 Task: Look for space in Bangkok from 23rd May, 2023  to 28th May, 2023 for 8 adults, 4 children in price range Rs.20000 to Rs.30000. Place can be entire place with 5 bedrooms having 8 beds and 4 bathrooms. Property type can be house. Amenities needed are: wifi, washing machine, , hair dryer, kitchen, dryer, tv, gym. Accessibility required: , shower or bath chair. Required host language is English.
Action: Mouse moved to (338, 379)
Screenshot: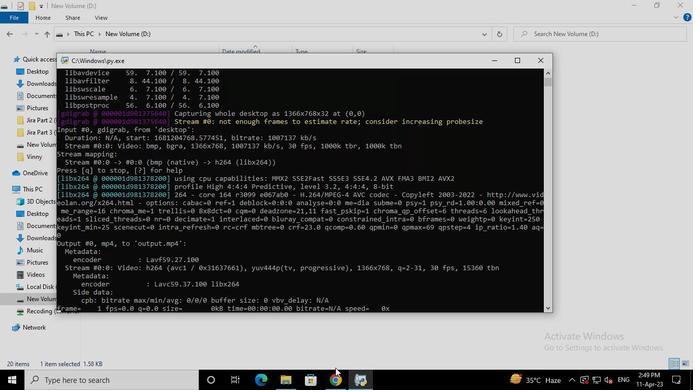 
Action: Mouse pressed left at (338, 379)
Screenshot: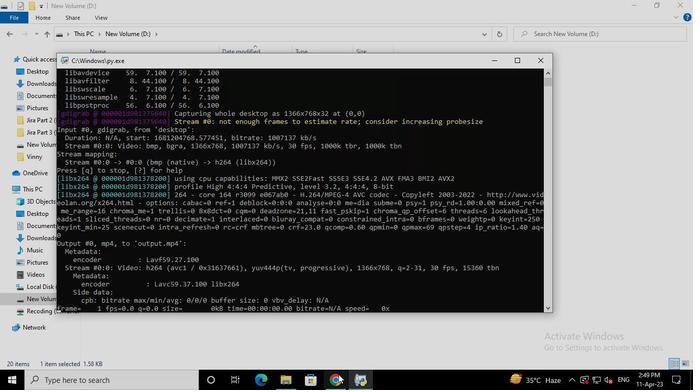 
Action: Mouse moved to (288, 92)
Screenshot: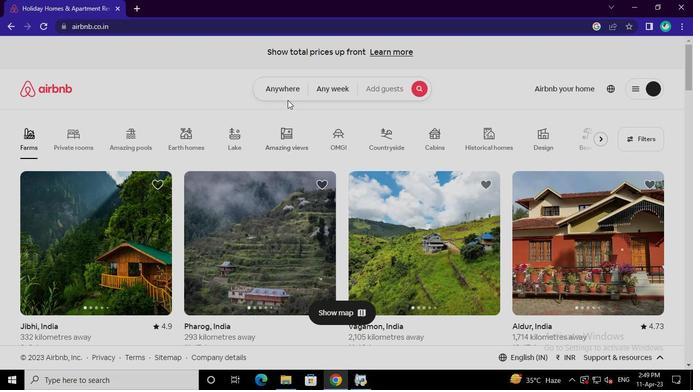 
Action: Mouse pressed left at (288, 92)
Screenshot: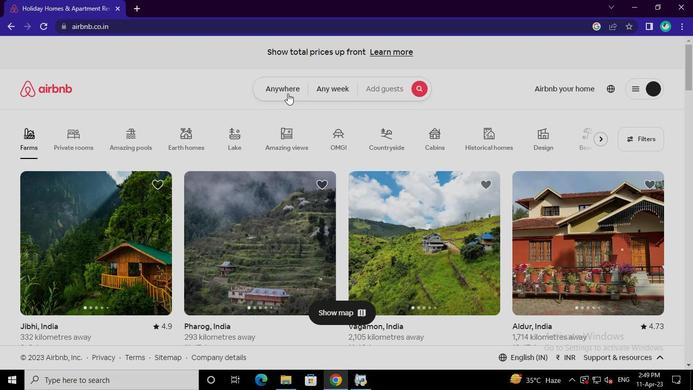 
Action: Mouse moved to (233, 117)
Screenshot: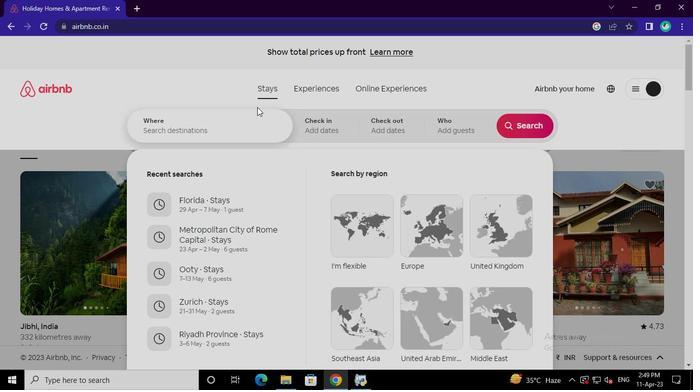 
Action: Mouse pressed left at (233, 117)
Screenshot: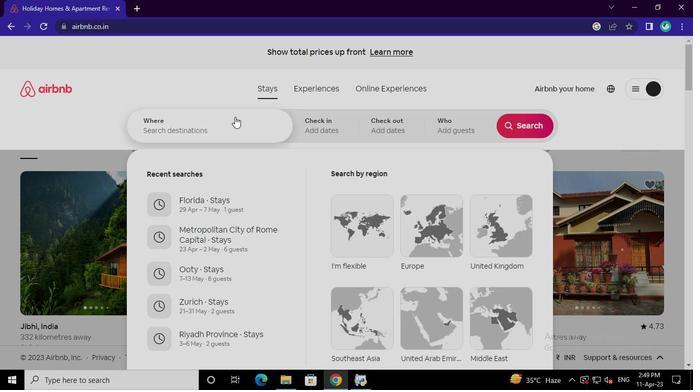 
Action: Keyboard b
Screenshot: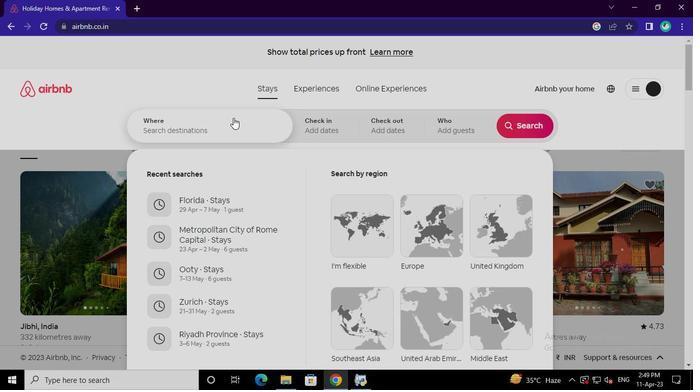 
Action: Keyboard a
Screenshot: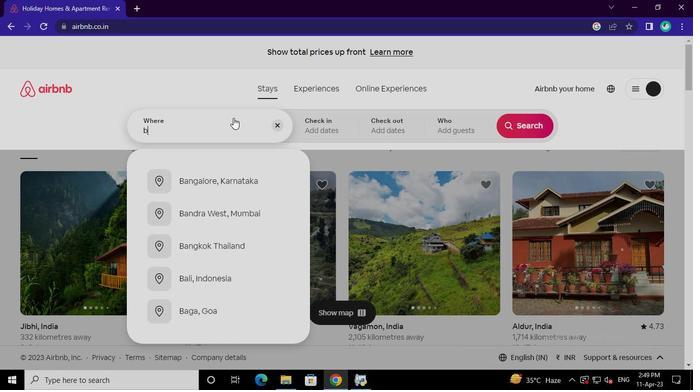 
Action: Keyboard n
Screenshot: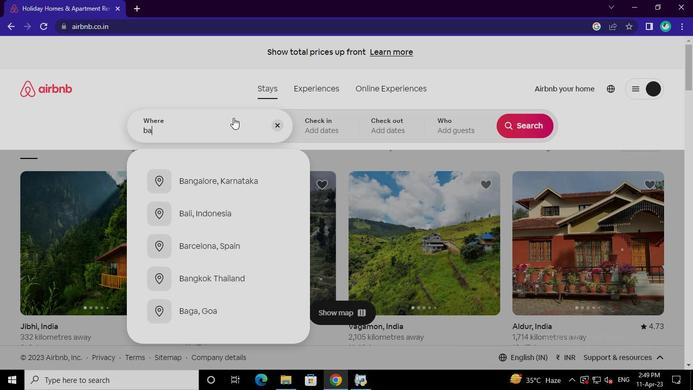 
Action: Keyboard k
Screenshot: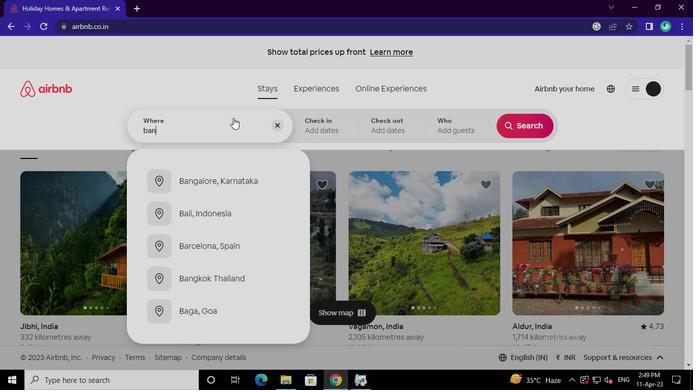 
Action: Keyboard o
Screenshot: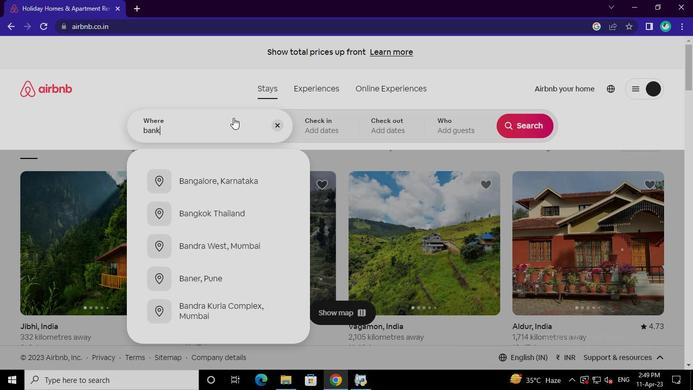 
Action: Keyboard k
Screenshot: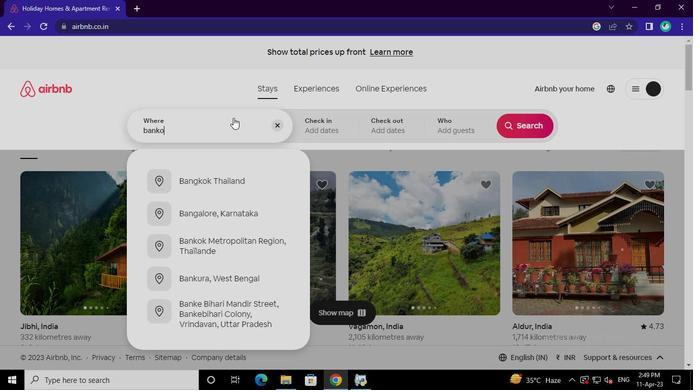 
Action: Mouse moved to (226, 179)
Screenshot: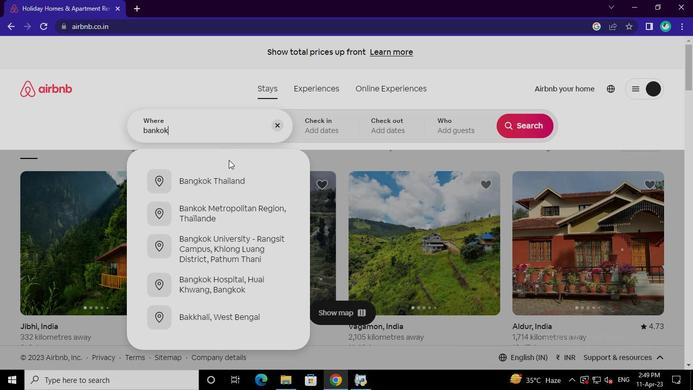 
Action: Mouse pressed left at (226, 179)
Screenshot: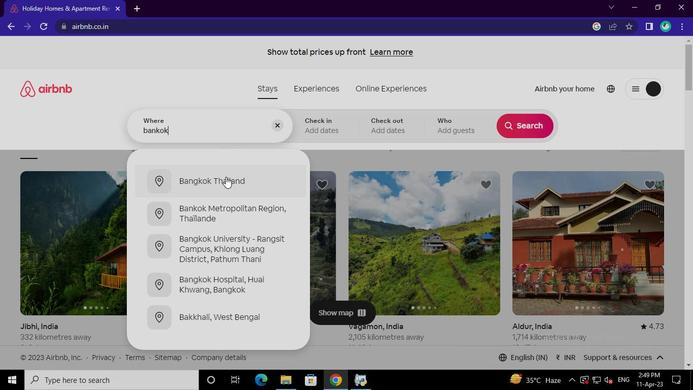 
Action: Mouse moved to (416, 318)
Screenshot: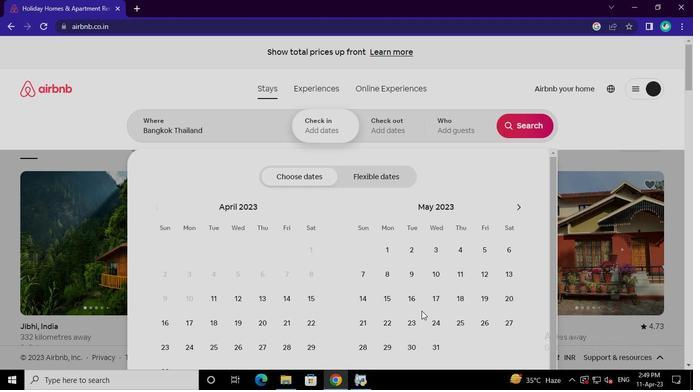 
Action: Mouse pressed left at (416, 318)
Screenshot: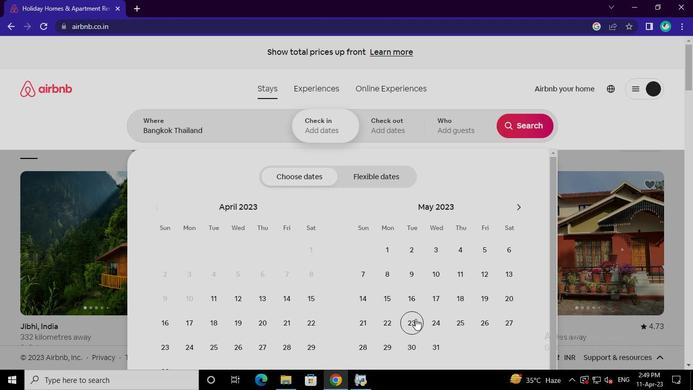 
Action: Mouse moved to (372, 345)
Screenshot: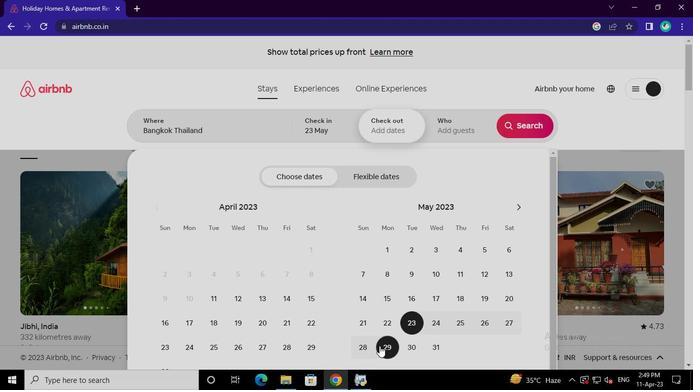 
Action: Mouse pressed left at (372, 345)
Screenshot: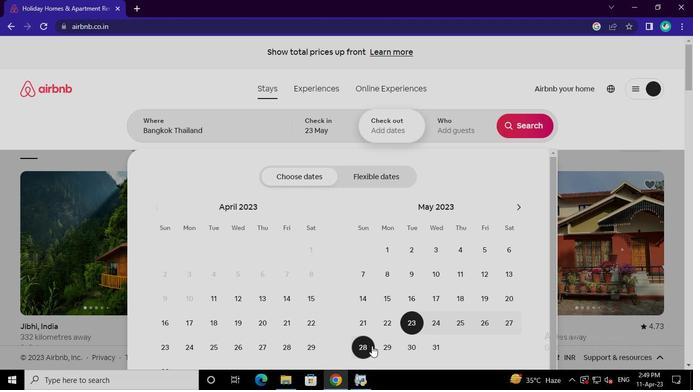 
Action: Mouse moved to (468, 119)
Screenshot: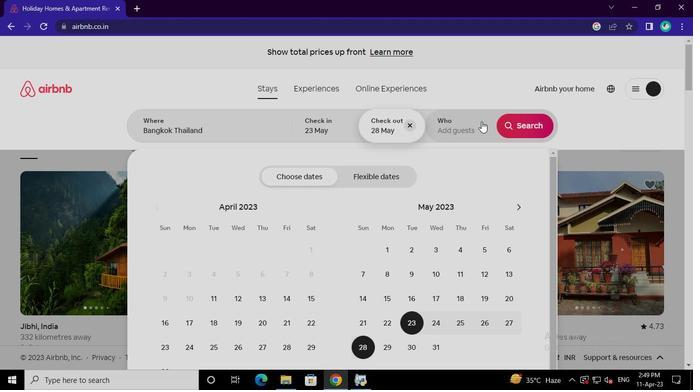 
Action: Mouse pressed left at (468, 119)
Screenshot: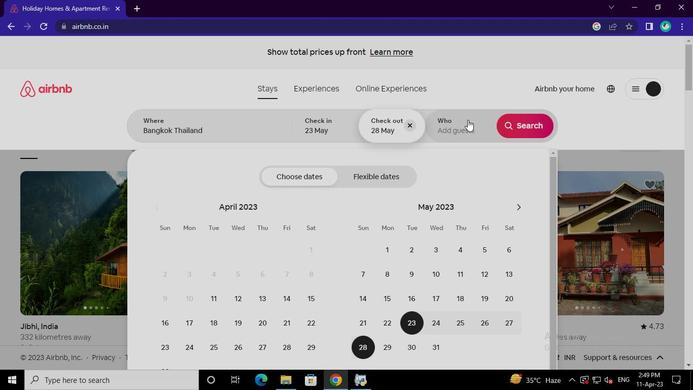 
Action: Mouse moved to (523, 182)
Screenshot: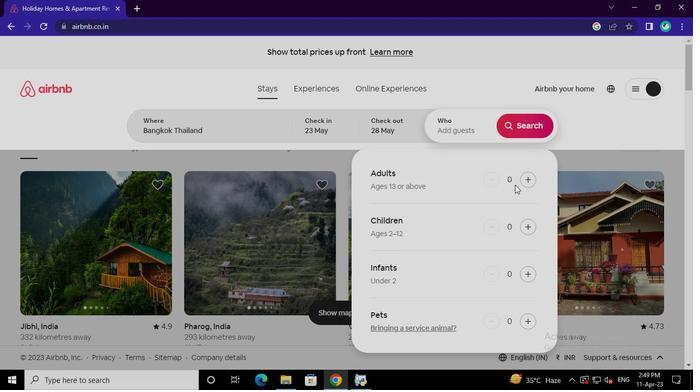 
Action: Mouse pressed left at (523, 182)
Screenshot: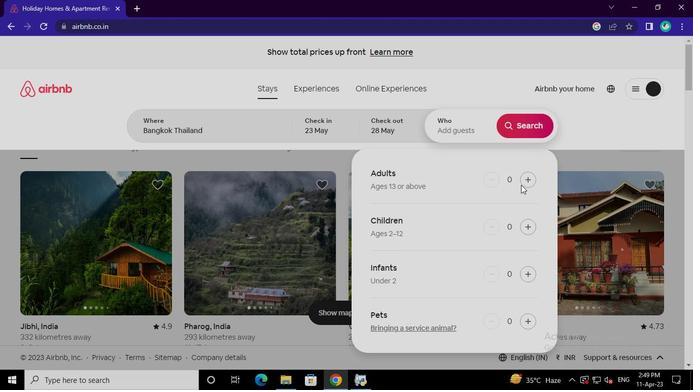 
Action: Mouse pressed left at (523, 182)
Screenshot: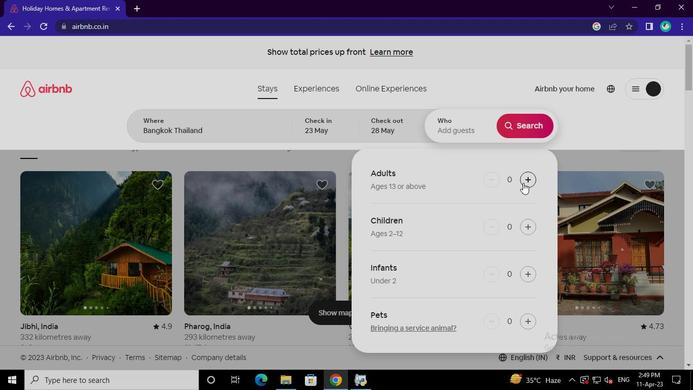 
Action: Mouse pressed left at (523, 182)
Screenshot: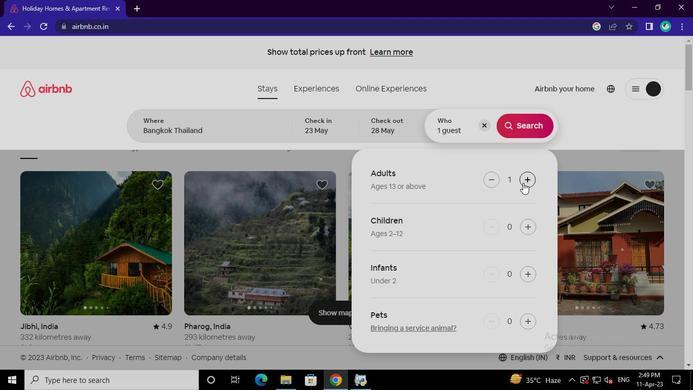 
Action: Mouse pressed left at (523, 182)
Screenshot: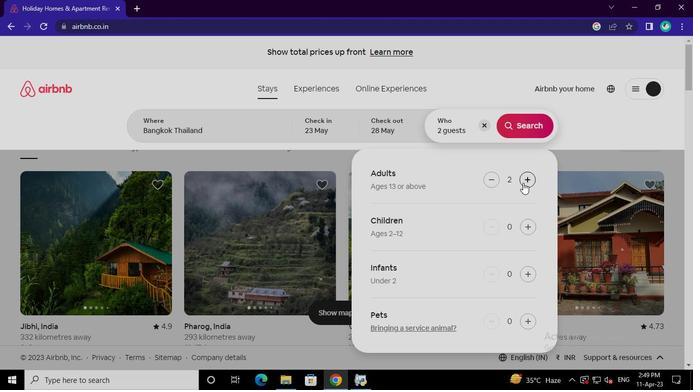 
Action: Mouse pressed left at (523, 182)
Screenshot: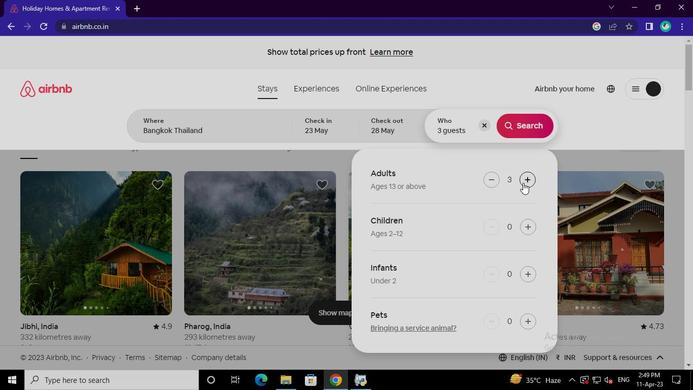 
Action: Mouse pressed left at (523, 182)
Screenshot: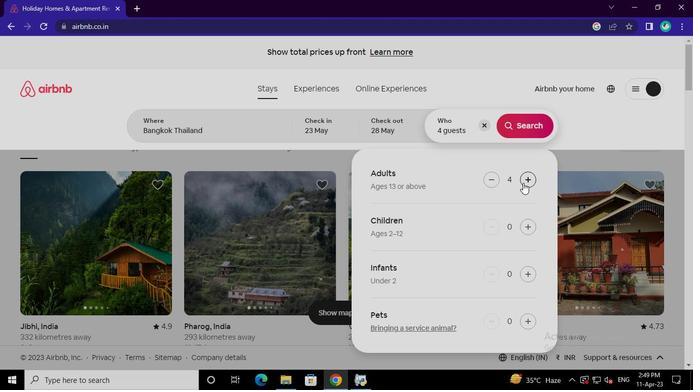 
Action: Mouse pressed left at (523, 182)
Screenshot: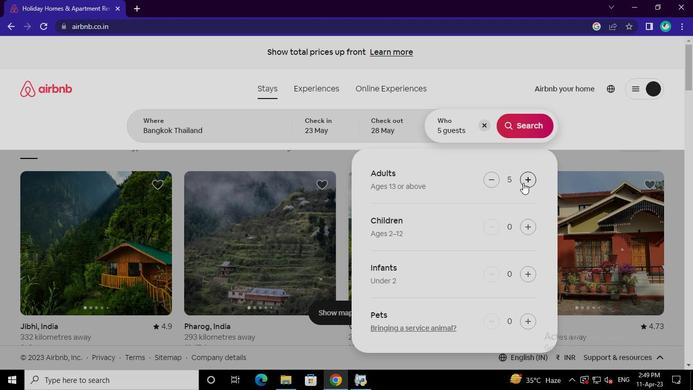 
Action: Mouse pressed left at (523, 182)
Screenshot: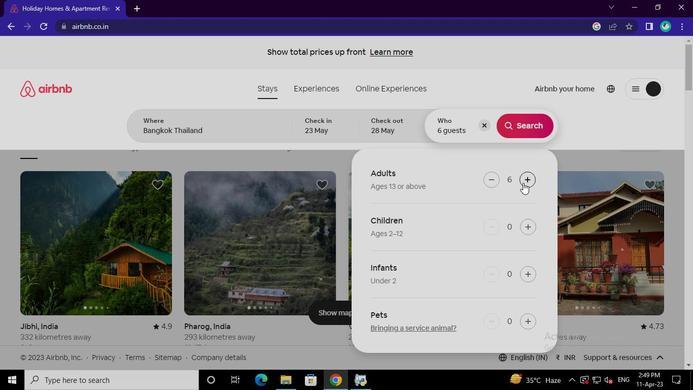 
Action: Mouse moved to (525, 222)
Screenshot: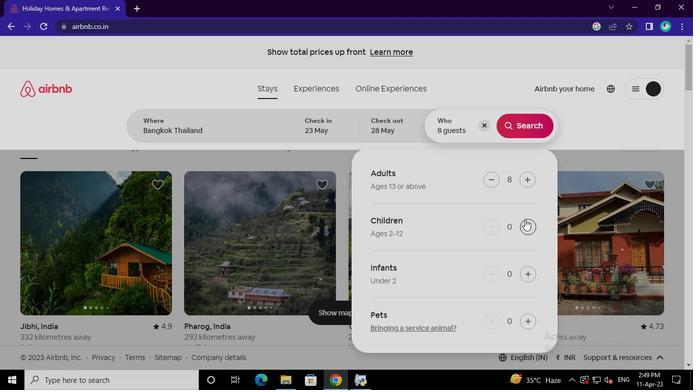 
Action: Mouse pressed left at (525, 222)
Screenshot: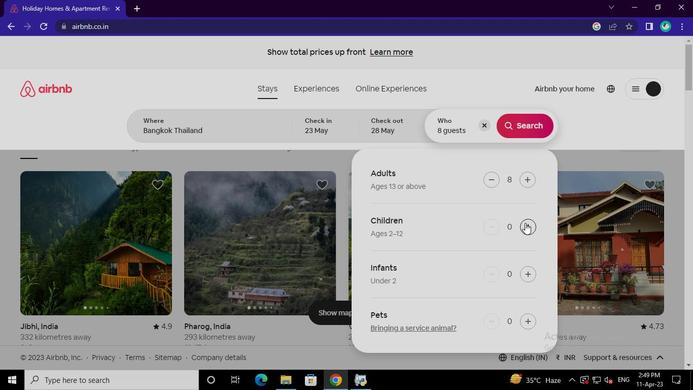 
Action: Mouse pressed left at (525, 222)
Screenshot: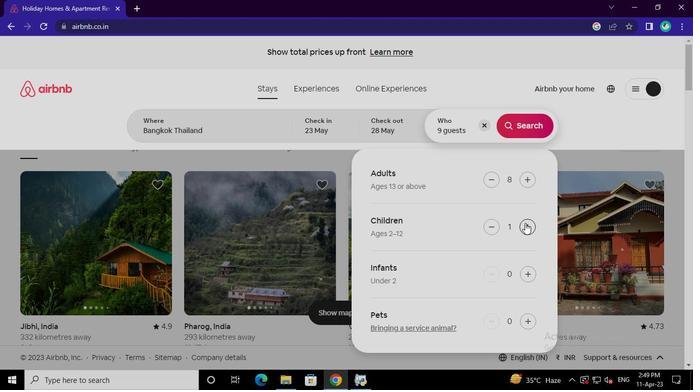 
Action: Mouse pressed left at (525, 222)
Screenshot: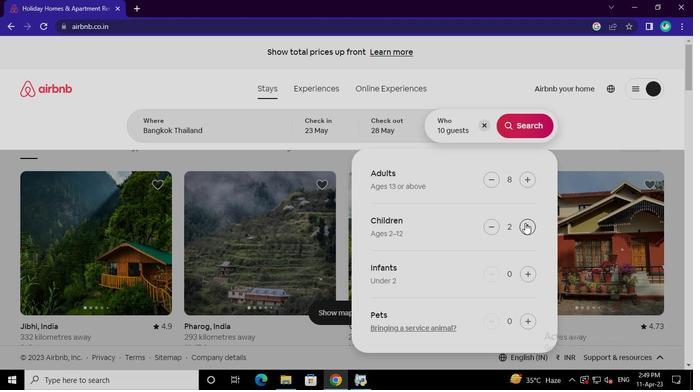 
Action: Mouse pressed left at (525, 222)
Screenshot: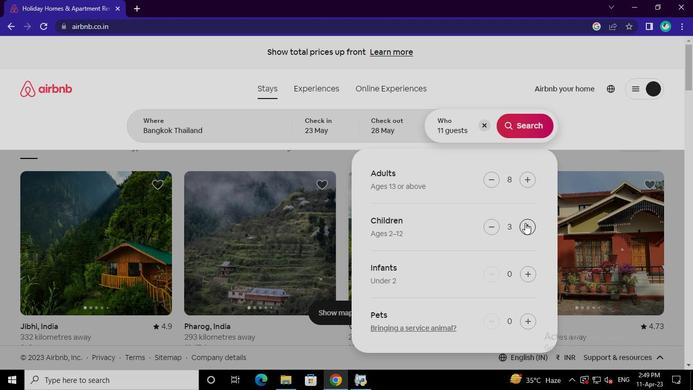 
Action: Mouse moved to (517, 130)
Screenshot: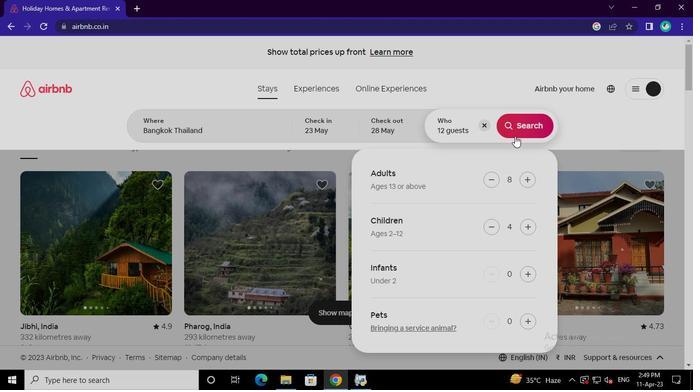 
Action: Mouse pressed left at (517, 130)
Screenshot: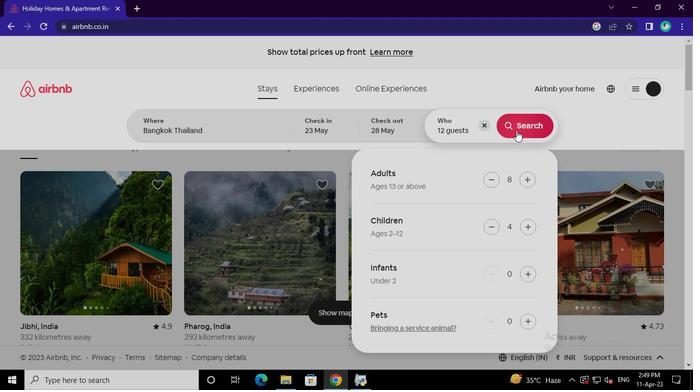 
Action: Mouse moved to (658, 102)
Screenshot: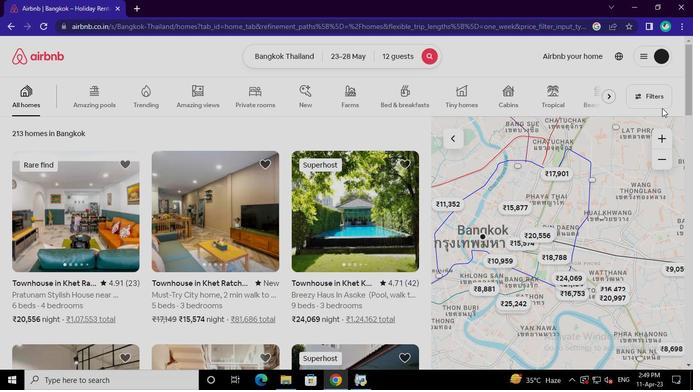 
Action: Mouse pressed left at (658, 102)
Screenshot: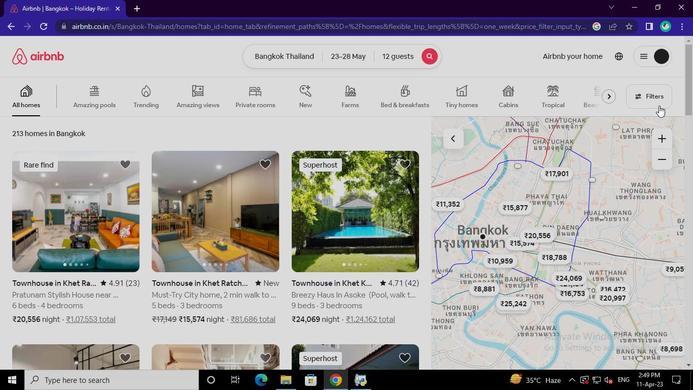 
Action: Mouse moved to (218, 227)
Screenshot: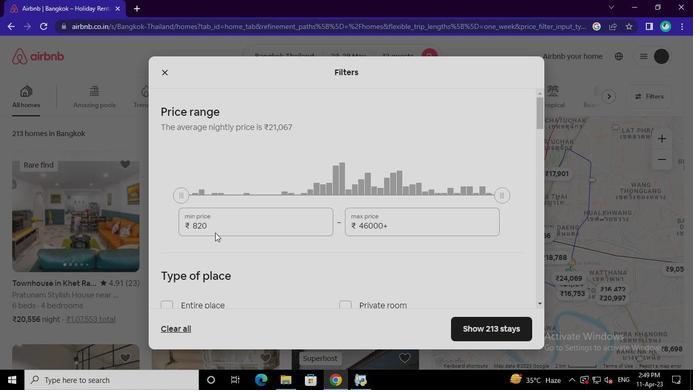 
Action: Mouse pressed left at (218, 227)
Screenshot: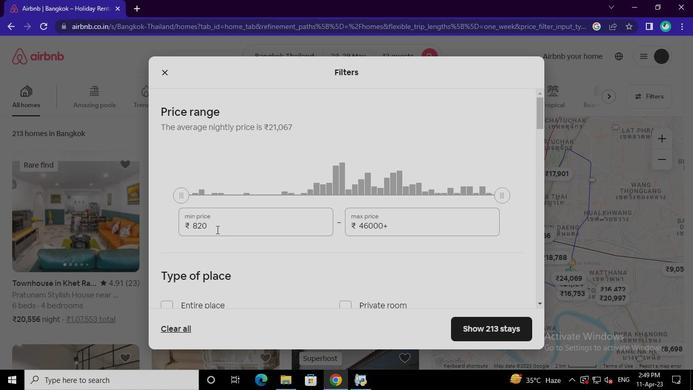 
Action: Keyboard Key.backspace
Screenshot: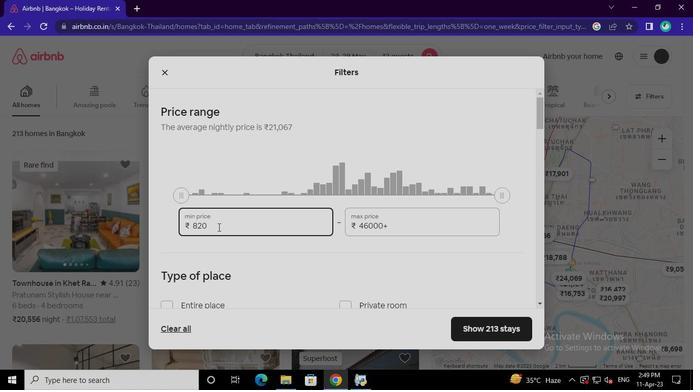 
Action: Keyboard Key.backspace
Screenshot: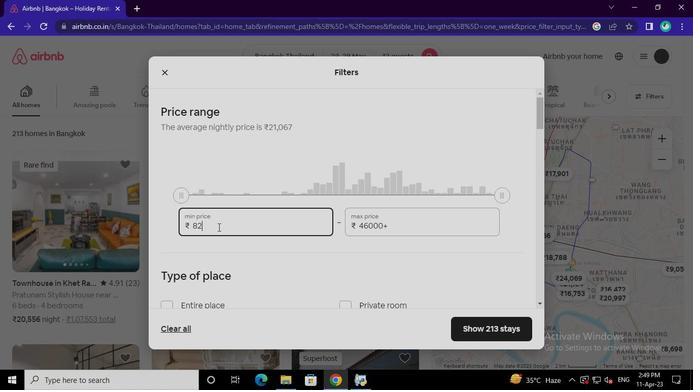 
Action: Keyboard Key.backspace
Screenshot: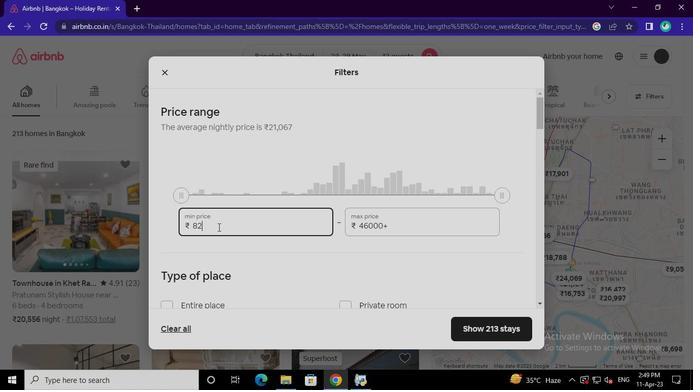 
Action: Keyboard Key.backspace
Screenshot: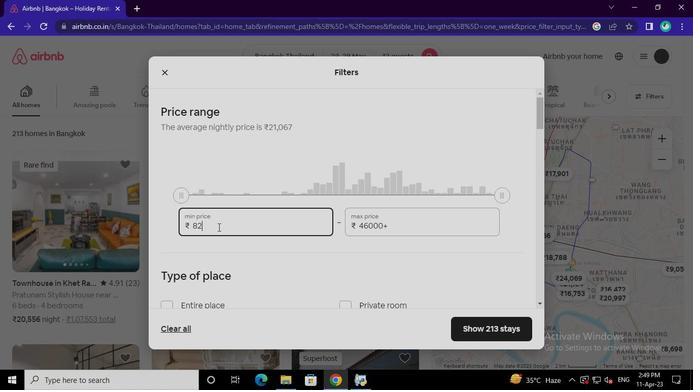 
Action: Keyboard Key.backspace
Screenshot: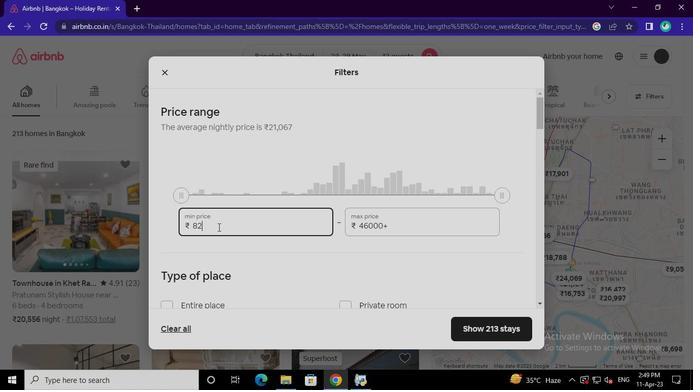 
Action: Keyboard Key.backspace
Screenshot: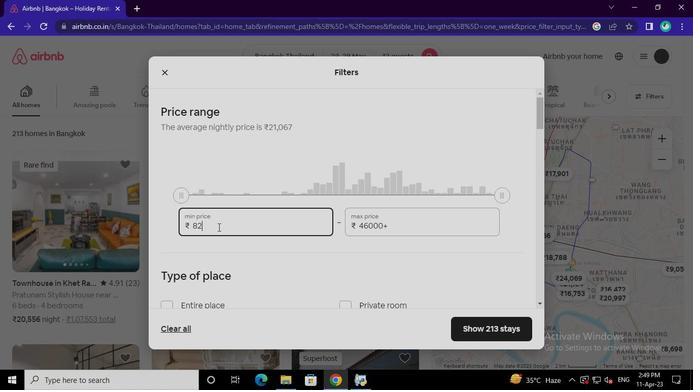 
Action: Keyboard Key.backspace
Screenshot: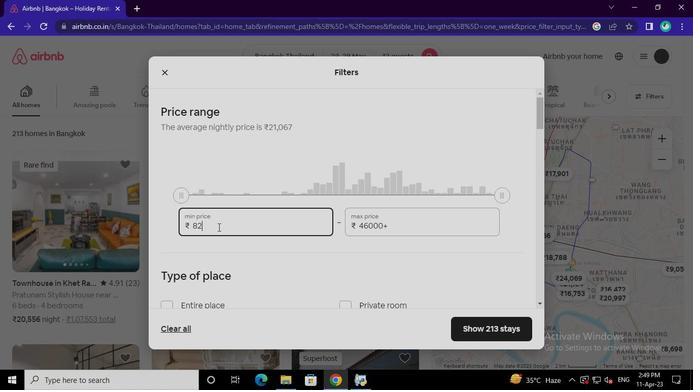 
Action: Keyboard Key.backspace
Screenshot: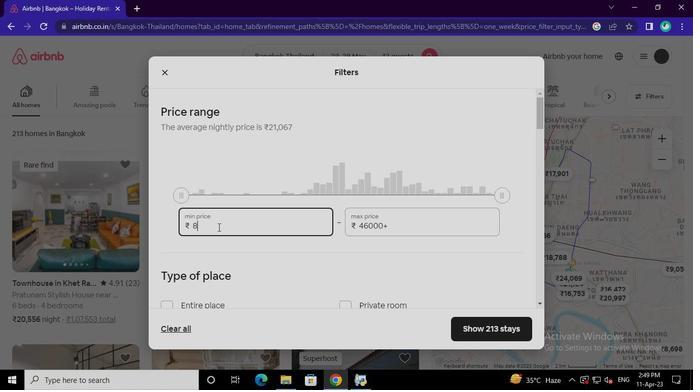 
Action: Keyboard Key.backspace
Screenshot: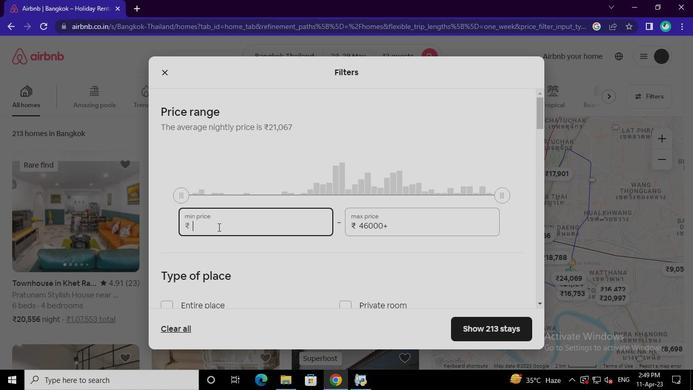 
Action: Keyboard Key.backspace
Screenshot: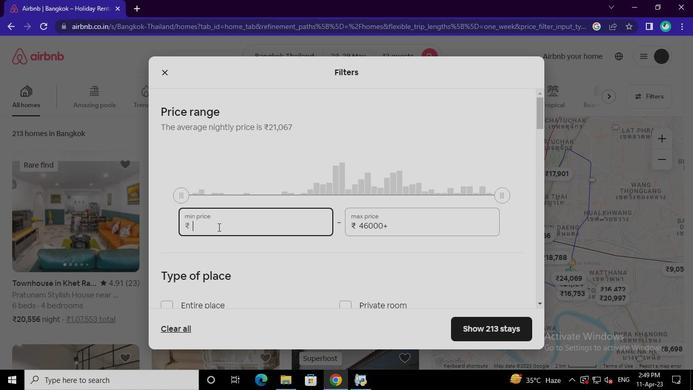 
Action: Keyboard Key.backspace
Screenshot: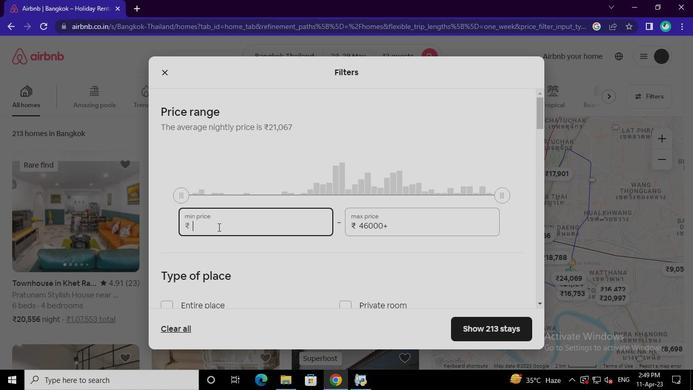 
Action: Keyboard Key.backspace
Screenshot: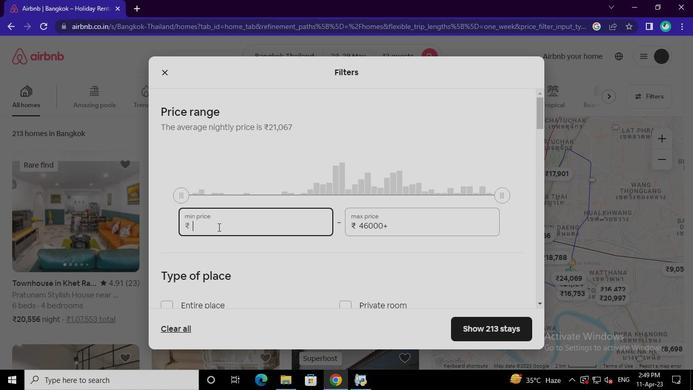 
Action: Keyboard Key.backspace
Screenshot: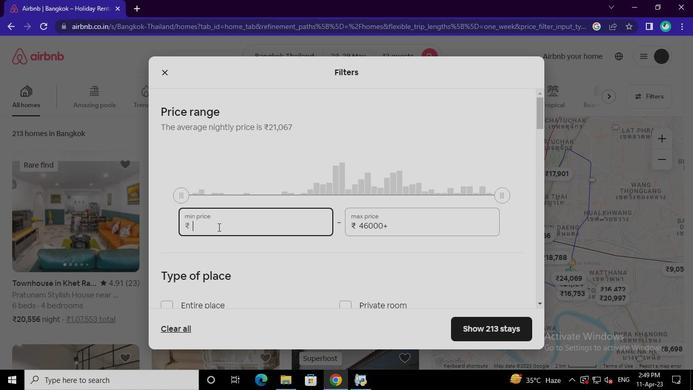 
Action: Keyboard Key.backspace
Screenshot: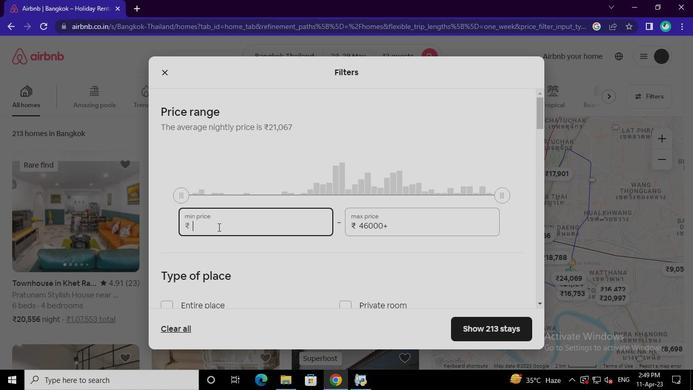 
Action: Keyboard Key.backspace
Screenshot: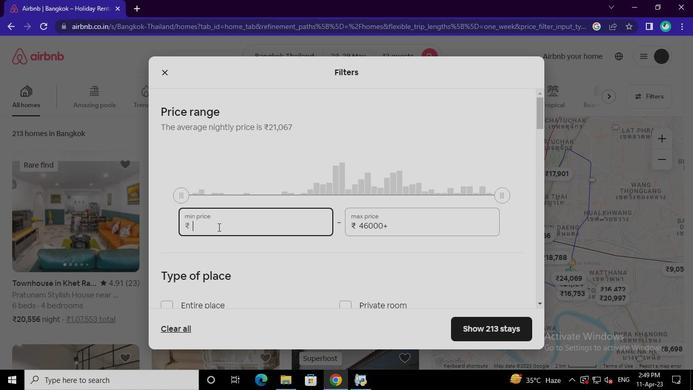 
Action: Keyboard Key.backspace
Screenshot: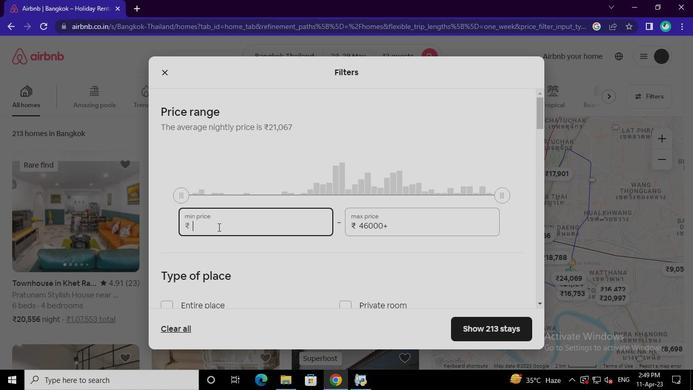 
Action: Keyboard Key.backspace
Screenshot: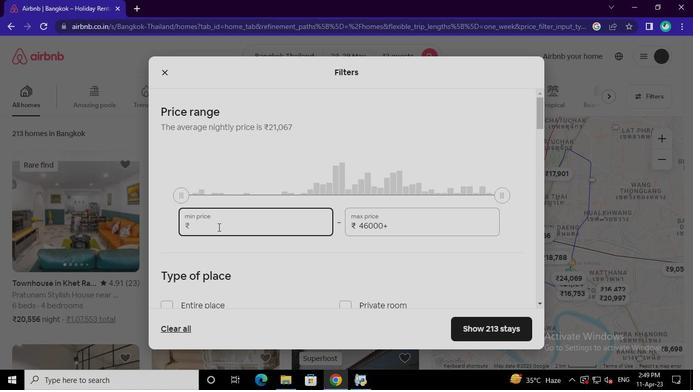 
Action: Keyboard Key.backspace
Screenshot: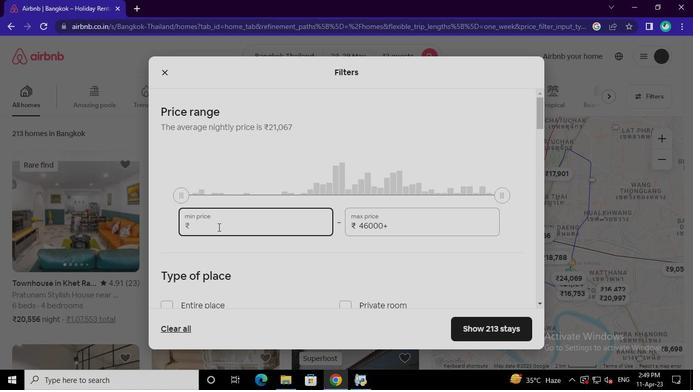 
Action: Keyboard Key.backspace
Screenshot: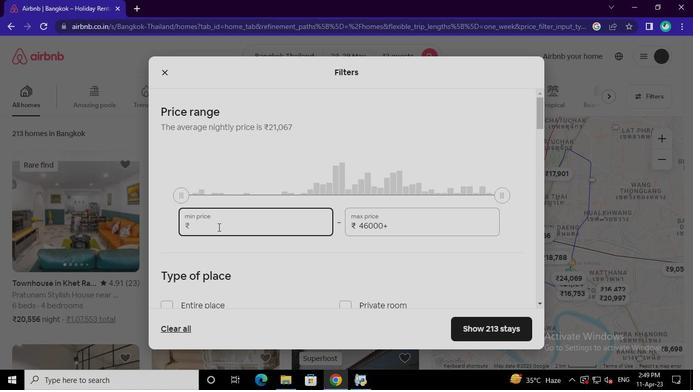 
Action: Keyboard <98>
Screenshot: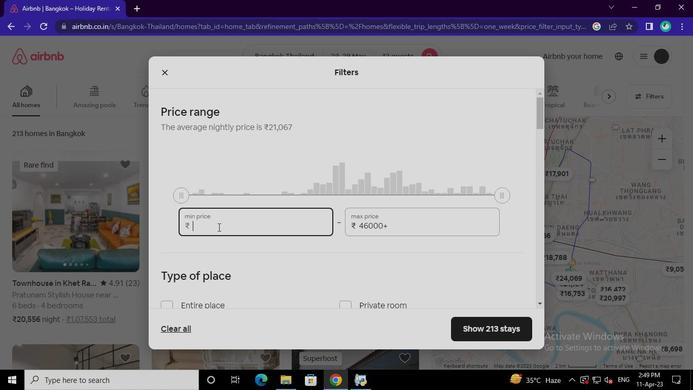 
Action: Keyboard <96>
Screenshot: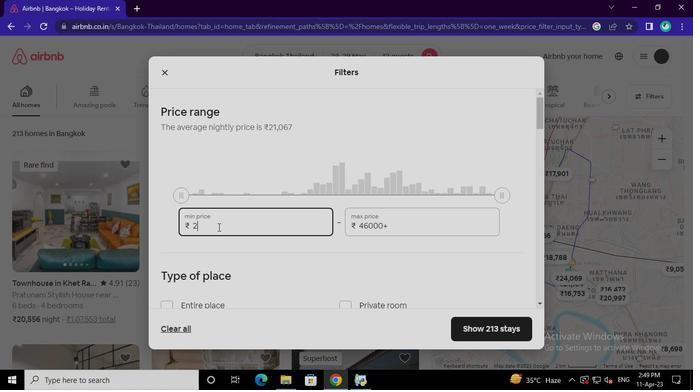 
Action: Keyboard <96>
Screenshot: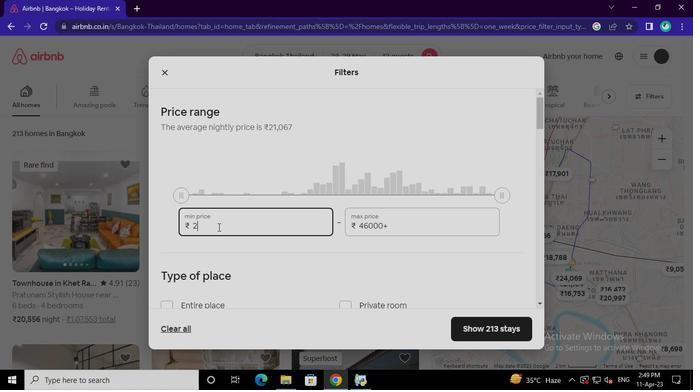 
Action: Keyboard <96>
Screenshot: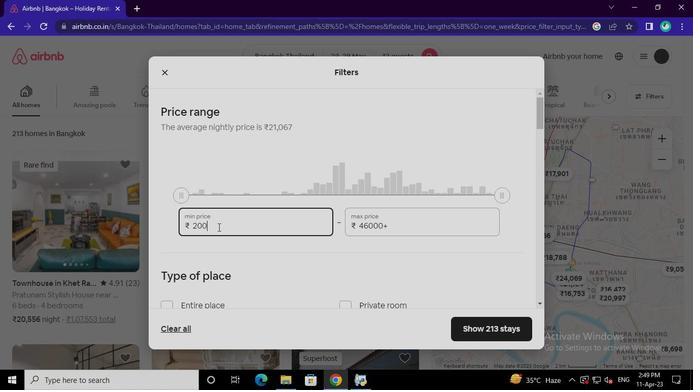 
Action: Keyboard <96>
Screenshot: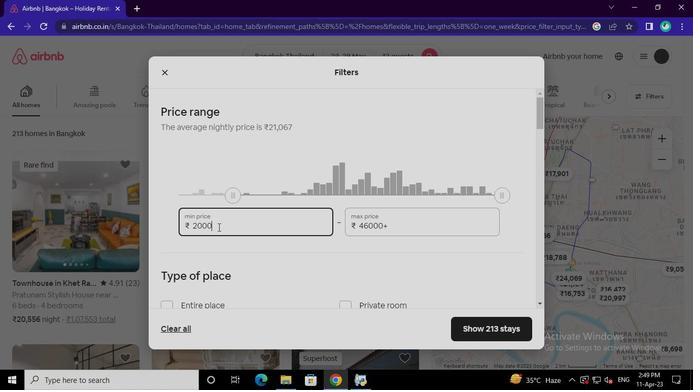 
Action: Mouse moved to (389, 227)
Screenshot: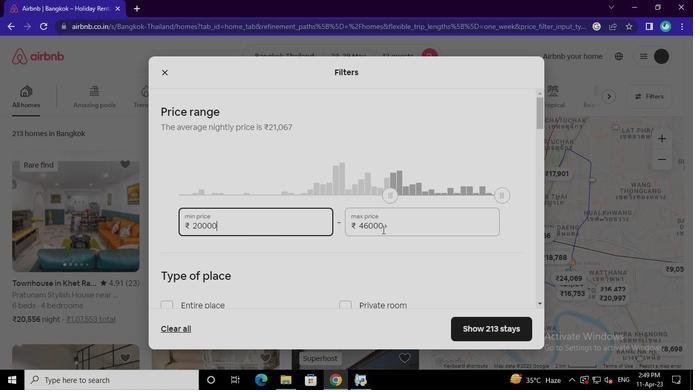 
Action: Mouse pressed left at (389, 227)
Screenshot: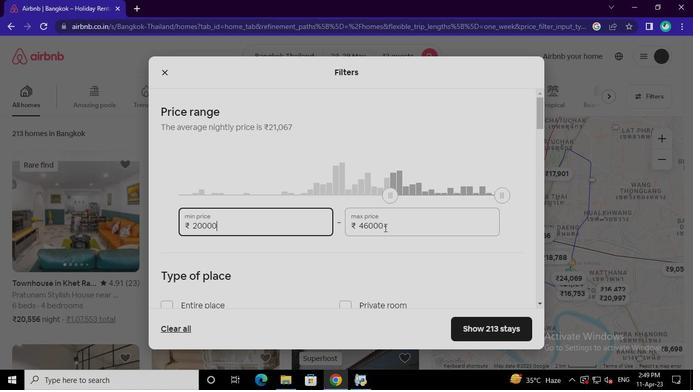 
Action: Mouse moved to (390, 225)
Screenshot: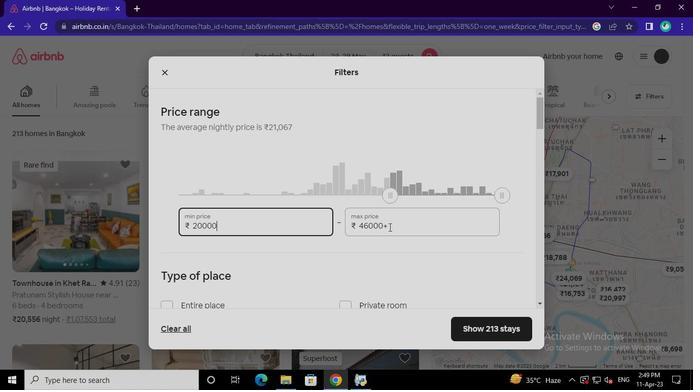 
Action: Keyboard Key.backspace
Screenshot: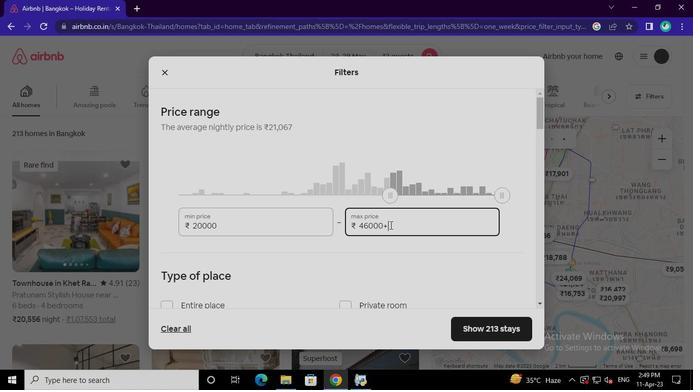 
Action: Keyboard Key.backspace
Screenshot: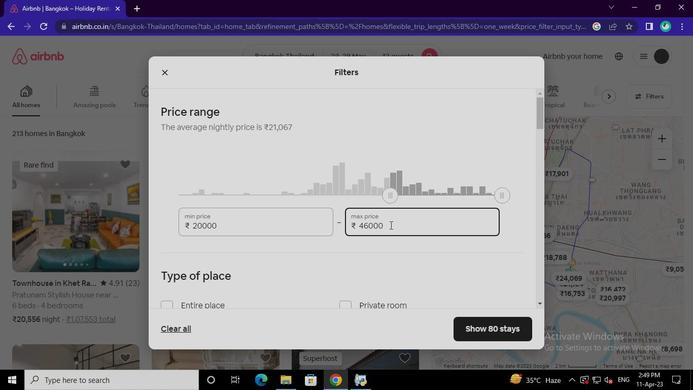 
Action: Keyboard Key.backspace
Screenshot: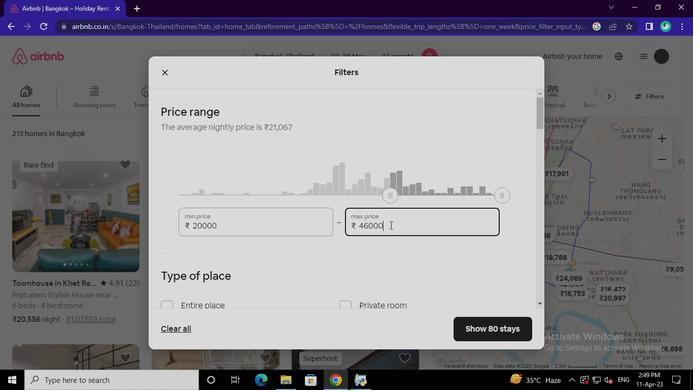 
Action: Keyboard Key.backspace
Screenshot: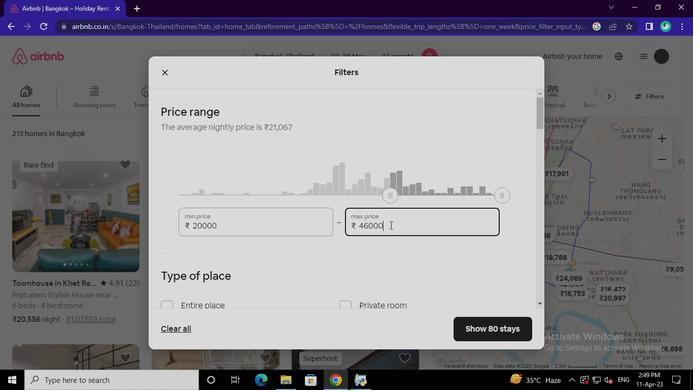 
Action: Keyboard Key.backspace
Screenshot: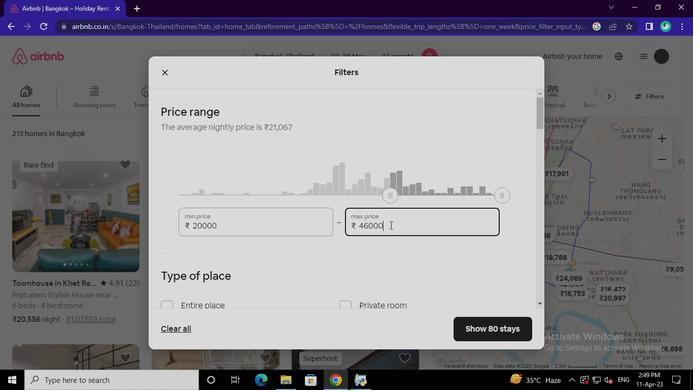 
Action: Keyboard Key.backspace
Screenshot: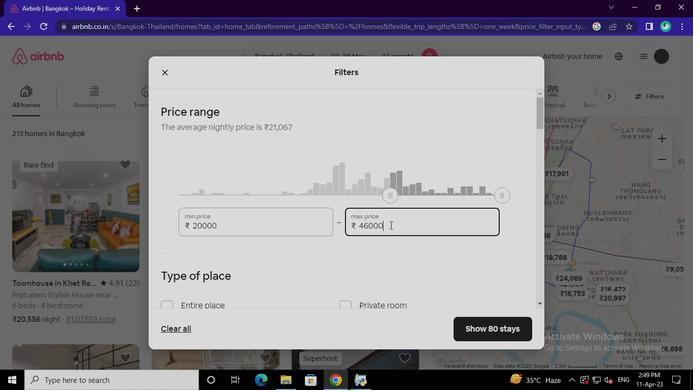 
Action: Keyboard Key.backspace
Screenshot: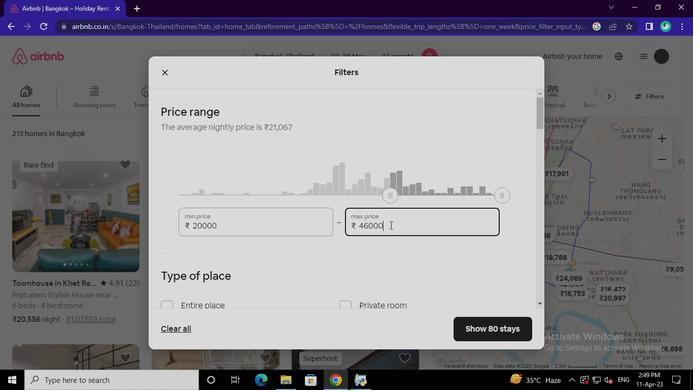 
Action: Keyboard Key.backspace
Screenshot: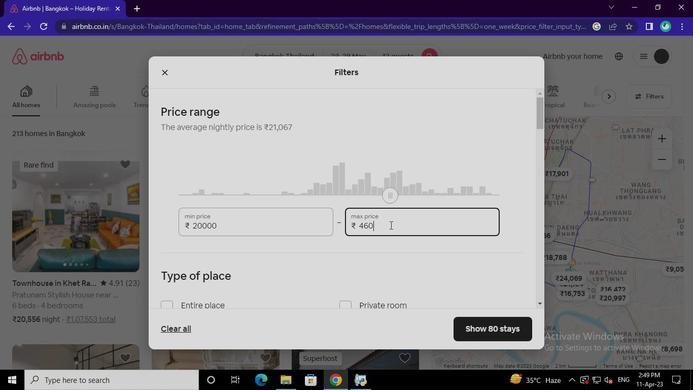 
Action: Keyboard Key.backspace
Screenshot: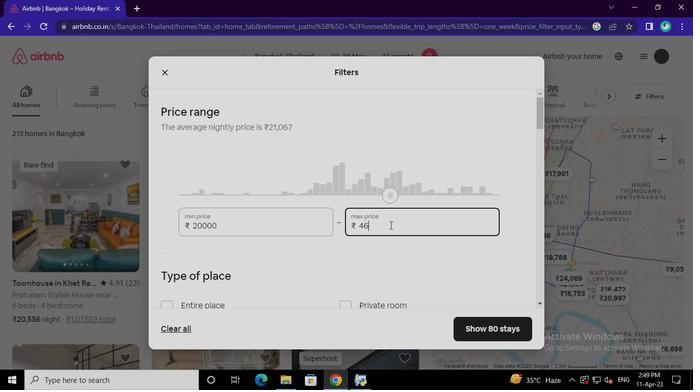 
Action: Keyboard Key.backspace
Screenshot: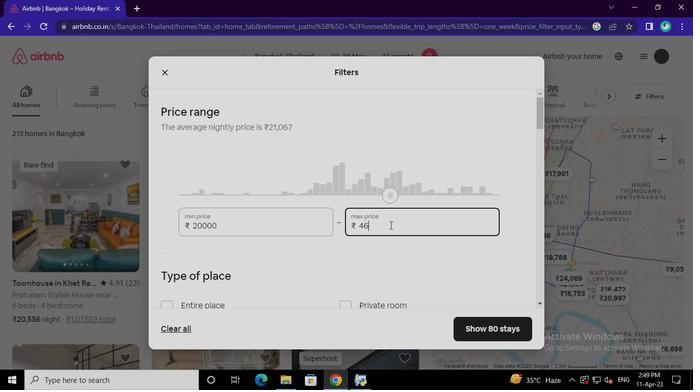 
Action: Keyboard Key.backspace
Screenshot: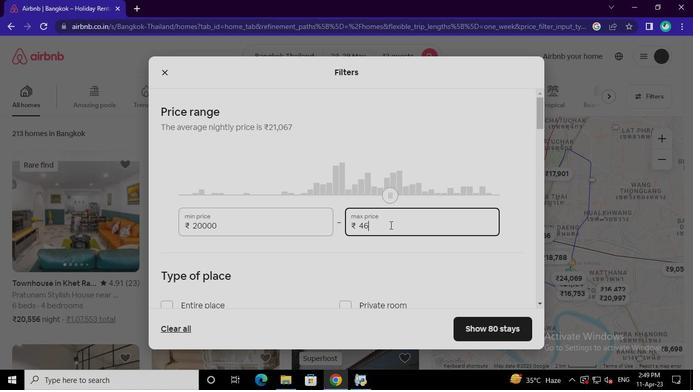 
Action: Keyboard Key.backspace
Screenshot: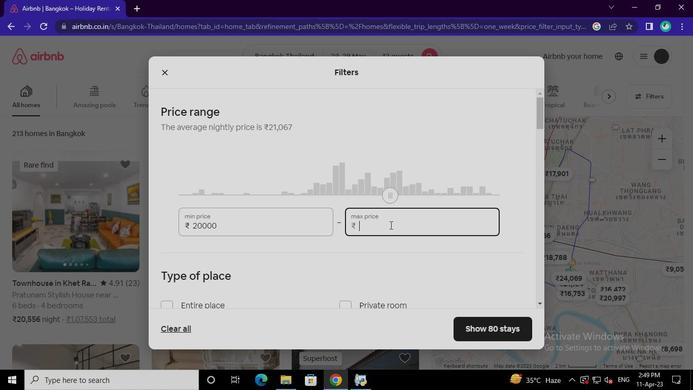 
Action: Keyboard Key.backspace
Screenshot: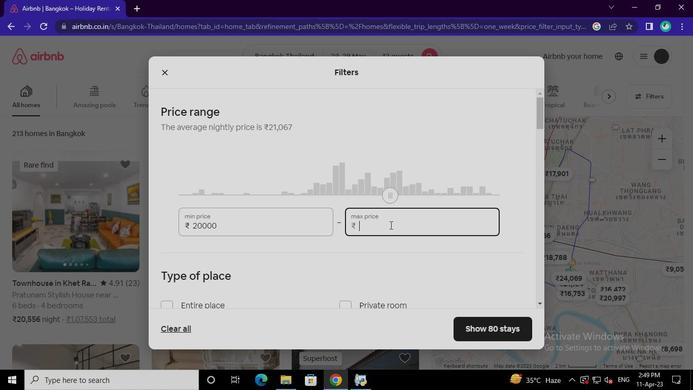 
Action: Keyboard Key.backspace
Screenshot: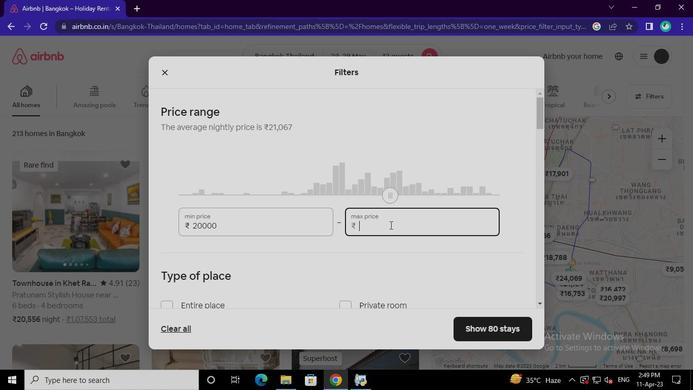 
Action: Keyboard Key.backspace
Screenshot: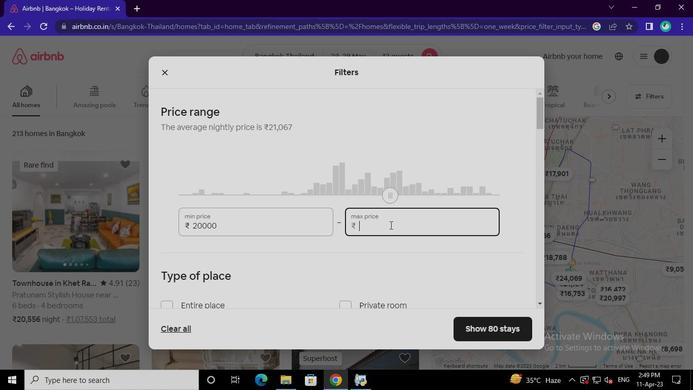 
Action: Keyboard <99>
Screenshot: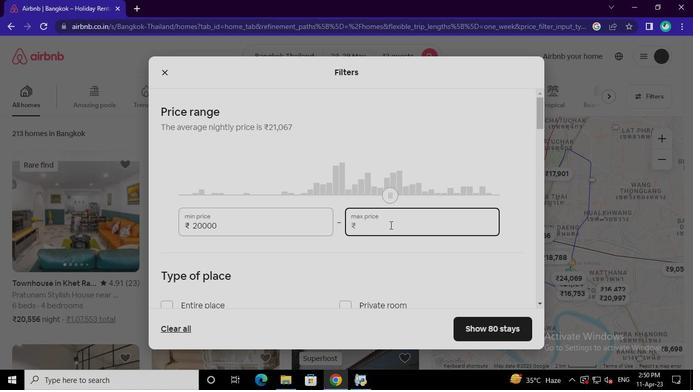 
Action: Keyboard <96>
Screenshot: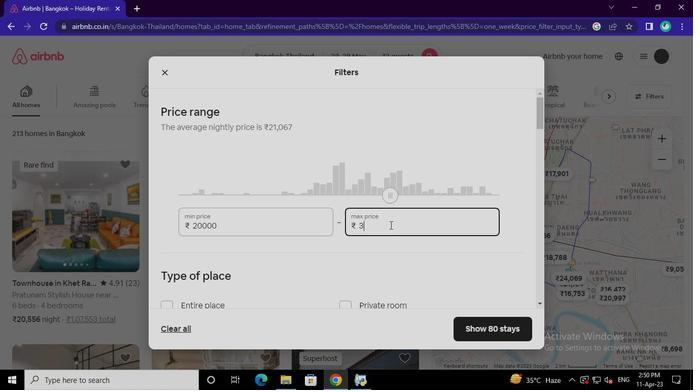 
Action: Keyboard <96>
Screenshot: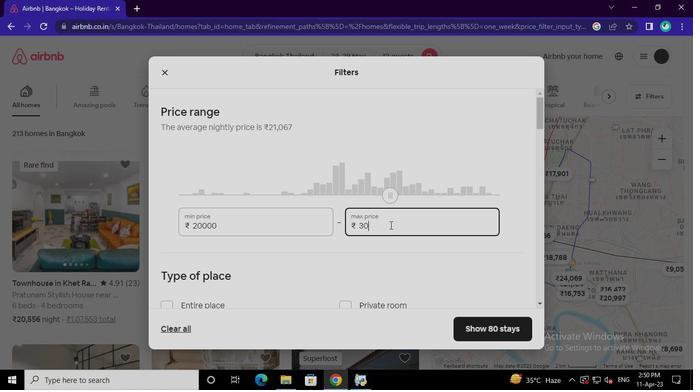 
Action: Keyboard <96>
Screenshot: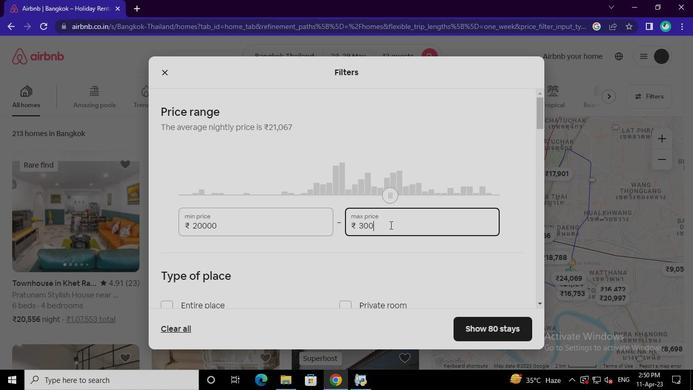 
Action: Keyboard <96>
Screenshot: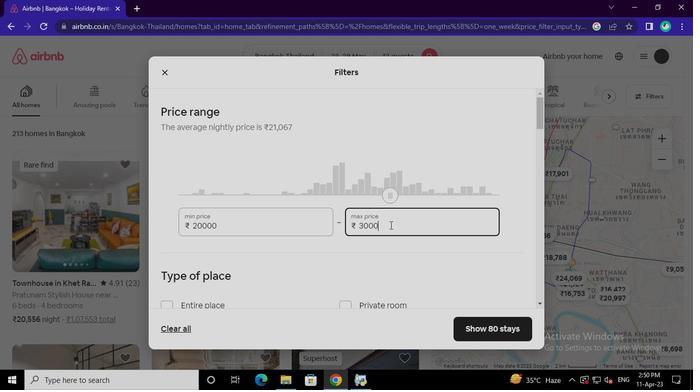 
Action: Mouse moved to (172, 152)
Screenshot: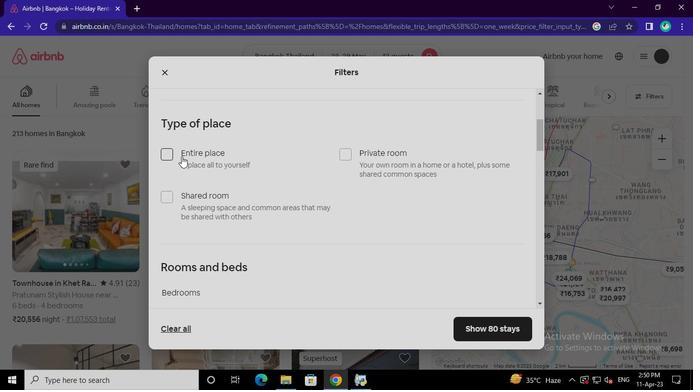 
Action: Mouse pressed left at (172, 152)
Screenshot: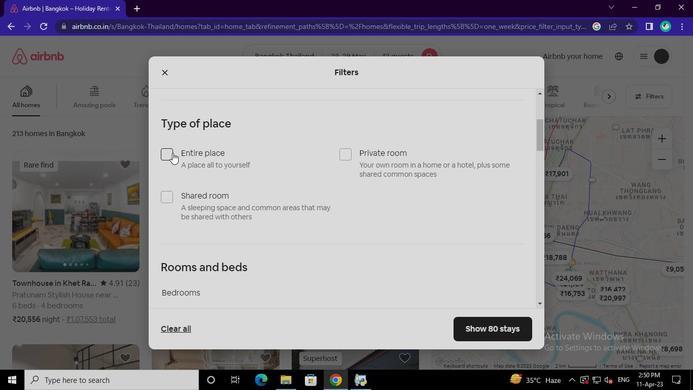 
Action: Mouse moved to (360, 221)
Screenshot: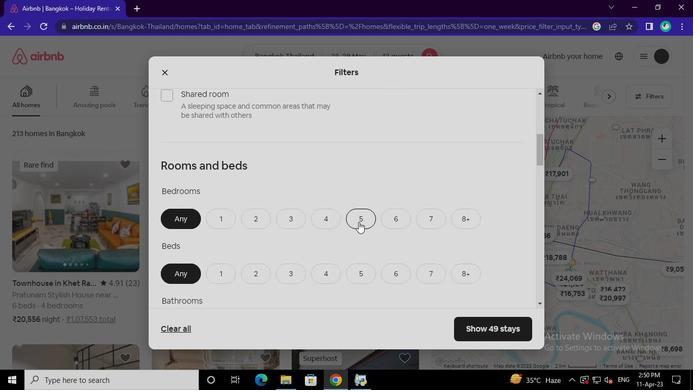 
Action: Mouse pressed left at (360, 221)
Screenshot: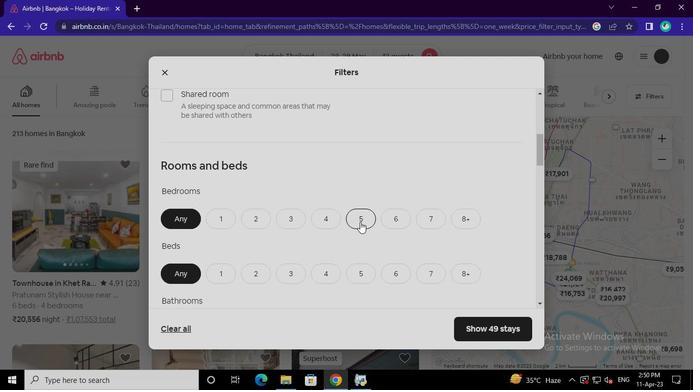 
Action: Mouse moved to (456, 227)
Screenshot: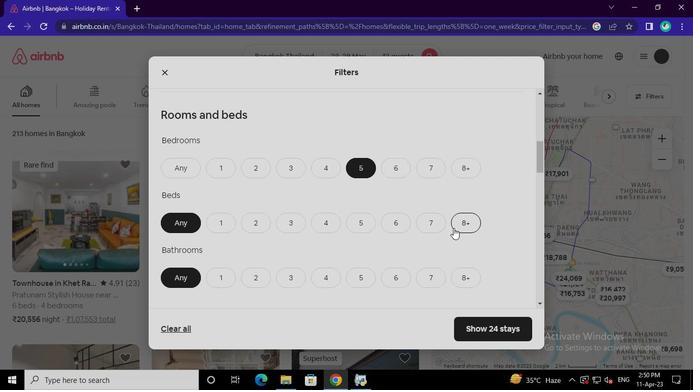 
Action: Mouse pressed left at (456, 227)
Screenshot: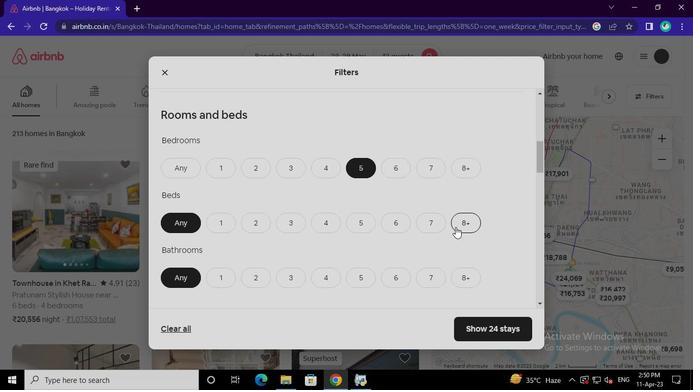 
Action: Mouse moved to (328, 275)
Screenshot: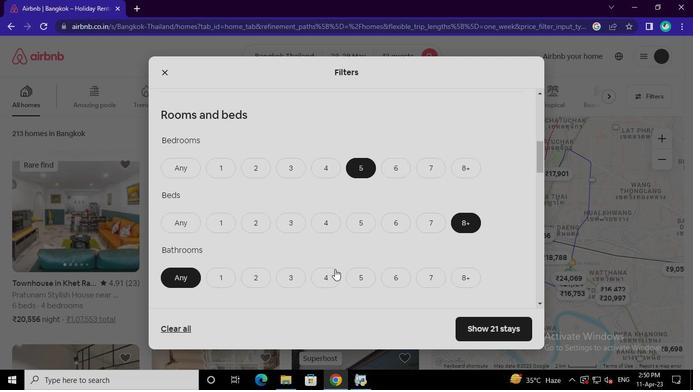 
Action: Mouse pressed left at (328, 275)
Screenshot: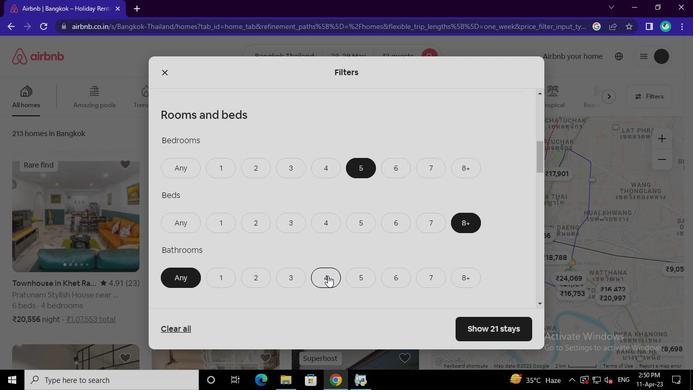 
Action: Mouse moved to (211, 268)
Screenshot: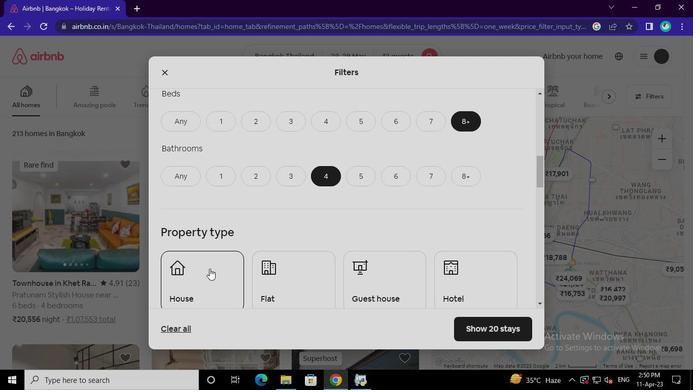 
Action: Mouse pressed left at (211, 268)
Screenshot: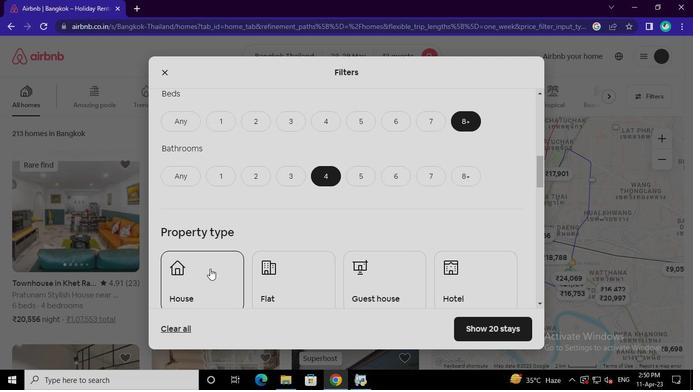 
Action: Mouse moved to (189, 286)
Screenshot: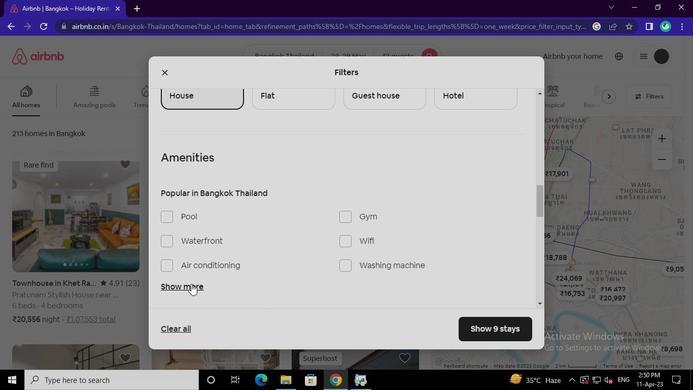 
Action: Mouse pressed left at (189, 286)
Screenshot: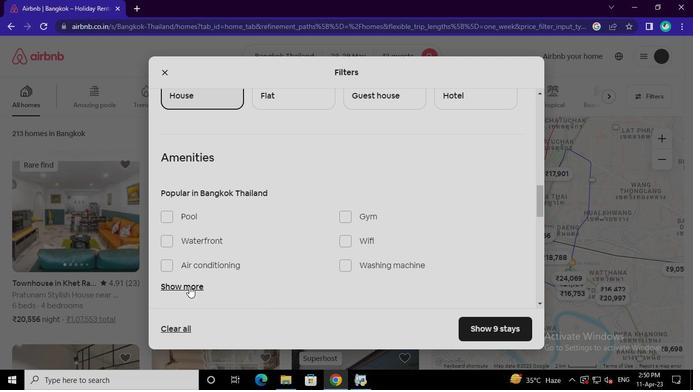 
Action: Mouse moved to (352, 126)
Screenshot: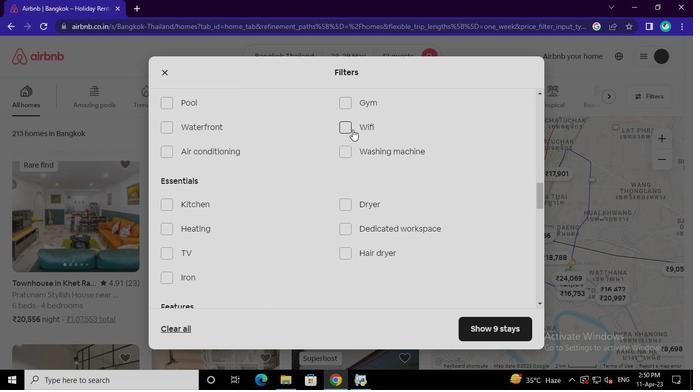 
Action: Mouse pressed left at (352, 126)
Screenshot: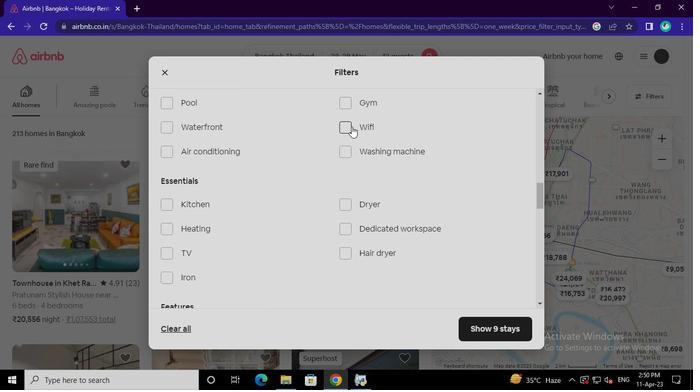 
Action: Mouse moved to (343, 156)
Screenshot: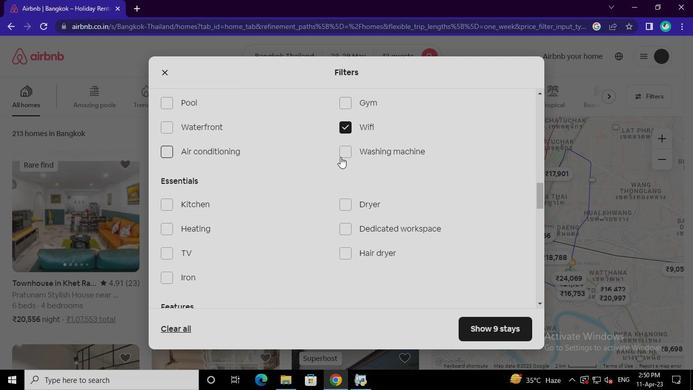 
Action: Mouse pressed left at (343, 156)
Screenshot: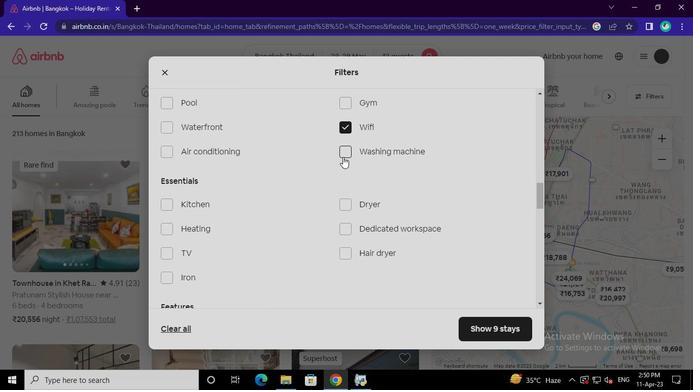 
Action: Mouse moved to (352, 254)
Screenshot: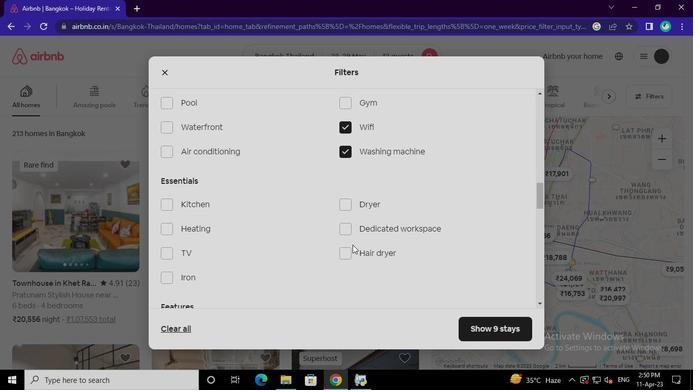 
Action: Mouse pressed left at (352, 254)
Screenshot: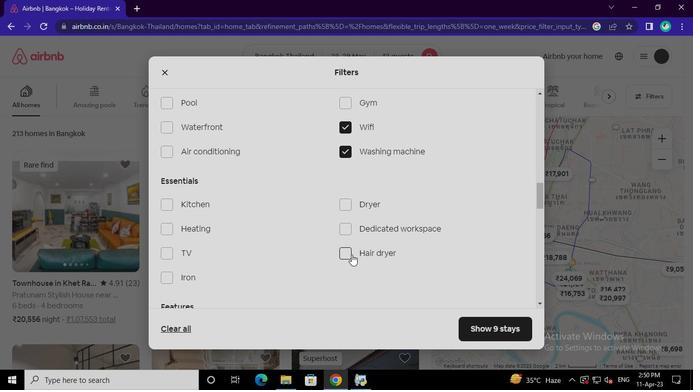 
Action: Mouse moved to (177, 203)
Screenshot: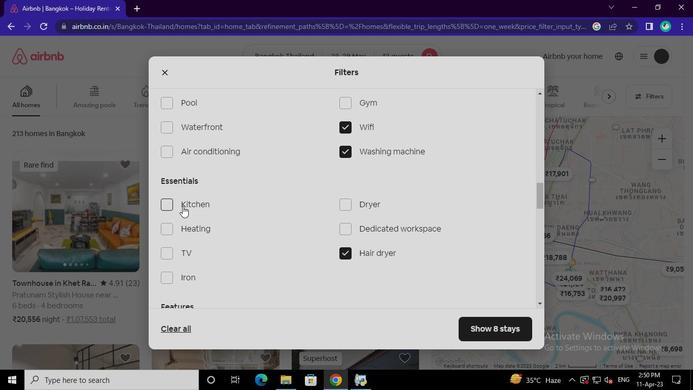 
Action: Mouse pressed left at (177, 203)
Screenshot: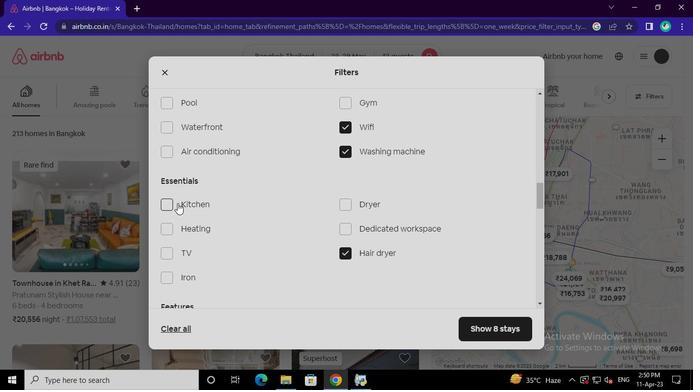 
Action: Mouse moved to (349, 204)
Screenshot: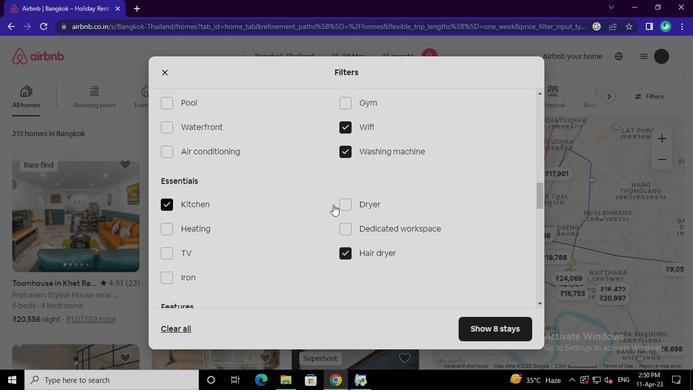 
Action: Mouse pressed left at (349, 204)
Screenshot: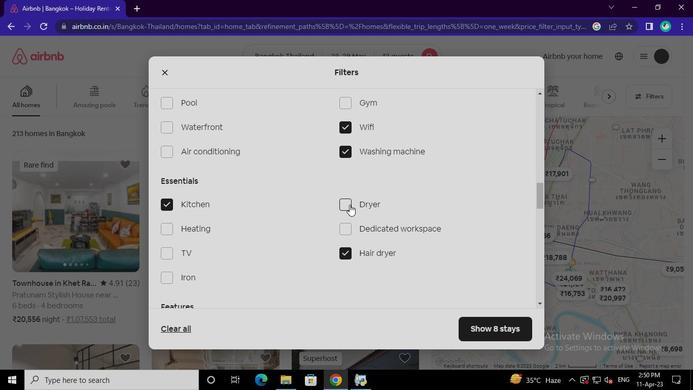 
Action: Mouse moved to (169, 252)
Screenshot: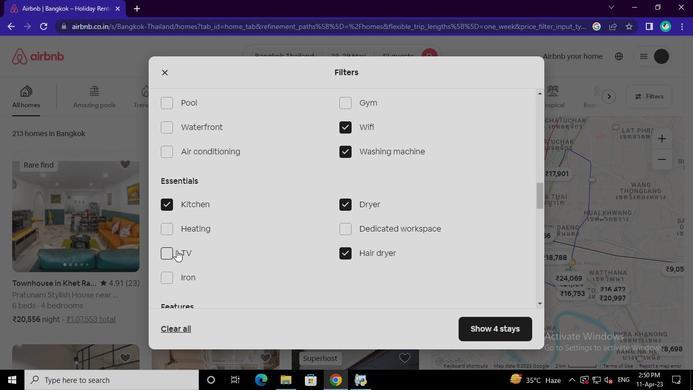 
Action: Mouse pressed left at (169, 252)
Screenshot: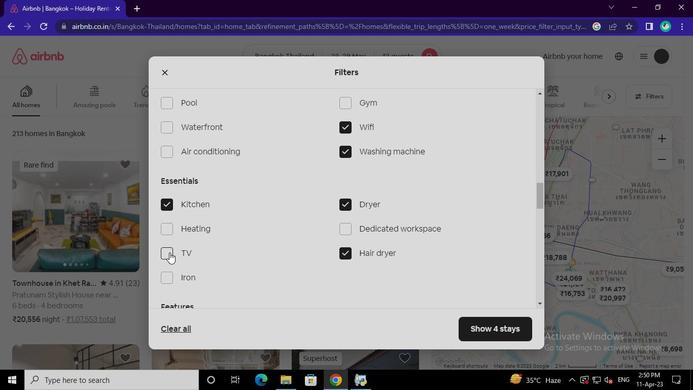 
Action: Mouse moved to (339, 105)
Screenshot: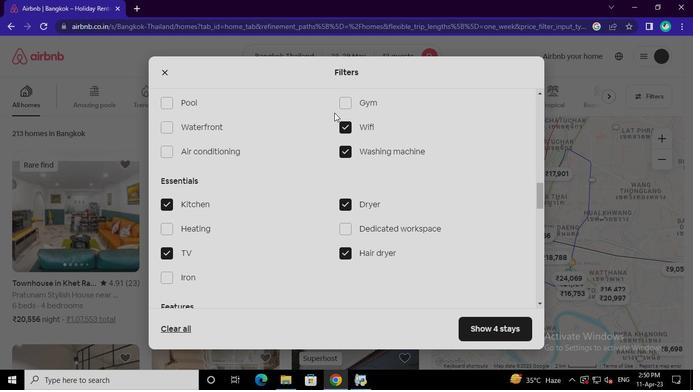 
Action: Mouse pressed left at (339, 105)
Screenshot: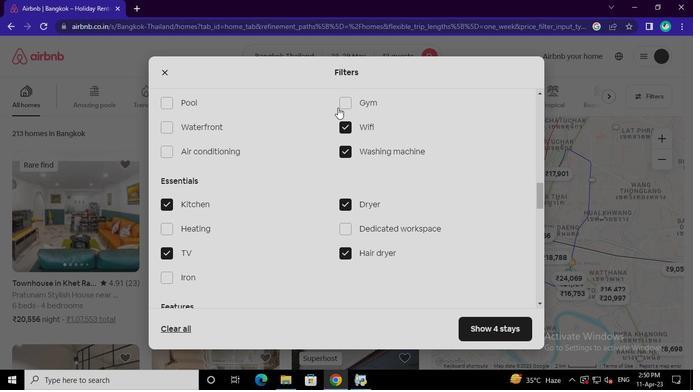 
Action: Mouse moved to (184, 253)
Screenshot: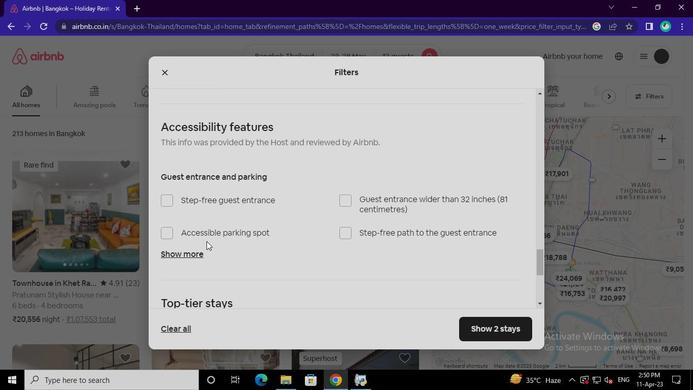 
Action: Mouse pressed left at (184, 253)
Screenshot: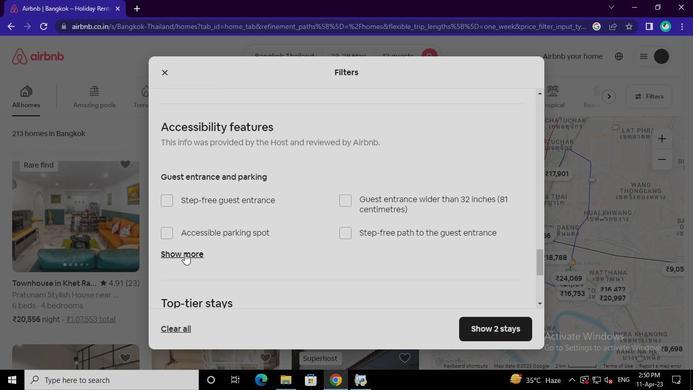 
Action: Mouse moved to (339, 251)
Screenshot: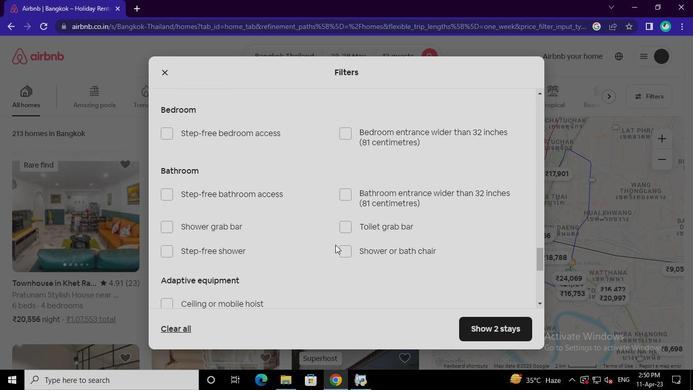 
Action: Mouse pressed left at (339, 251)
Screenshot: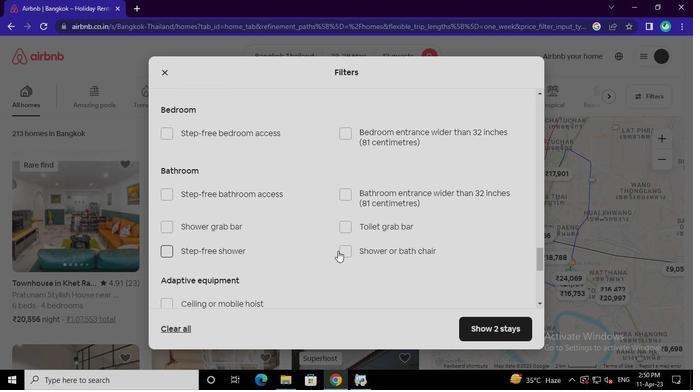 
Action: Mouse moved to (200, 240)
Screenshot: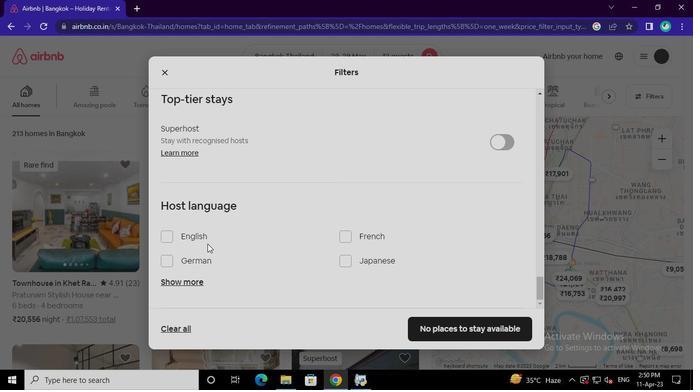 
Action: Mouse pressed left at (200, 240)
Screenshot: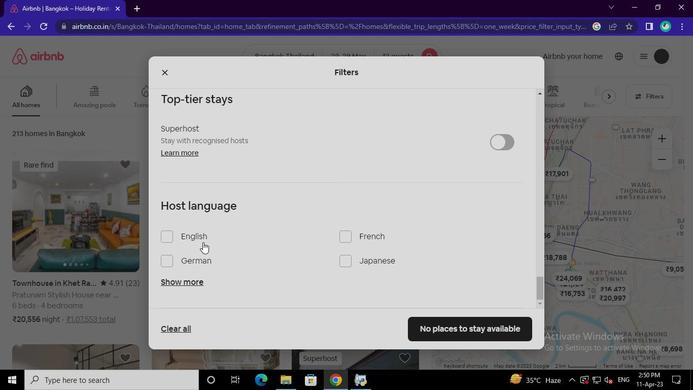 
Action: Mouse moved to (420, 323)
Screenshot: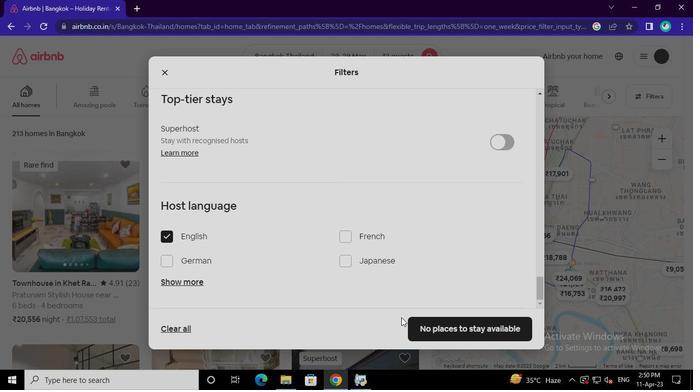
Action: Mouse pressed left at (420, 323)
Screenshot: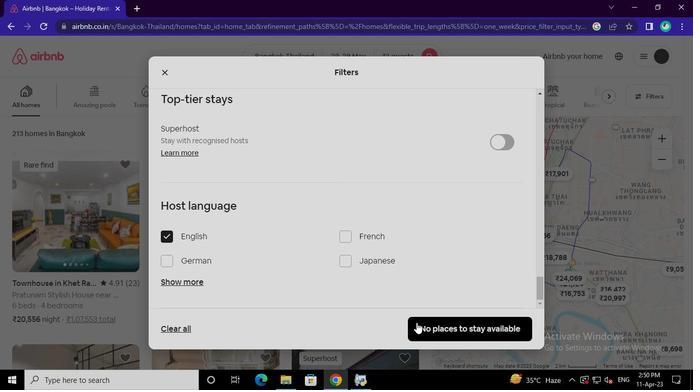 
Action: Mouse moved to (367, 379)
Screenshot: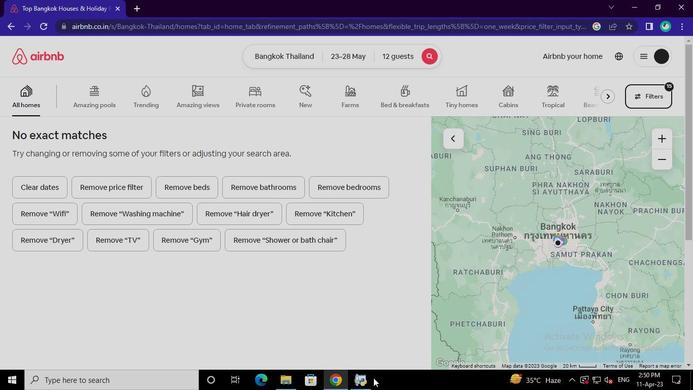 
Action: Mouse pressed left at (367, 379)
Screenshot: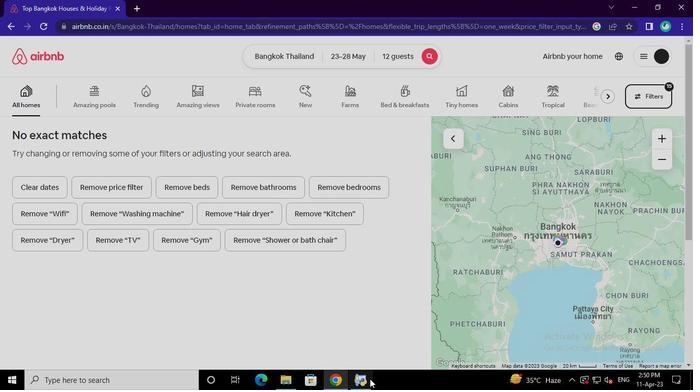 
Action: Mouse moved to (536, 61)
Screenshot: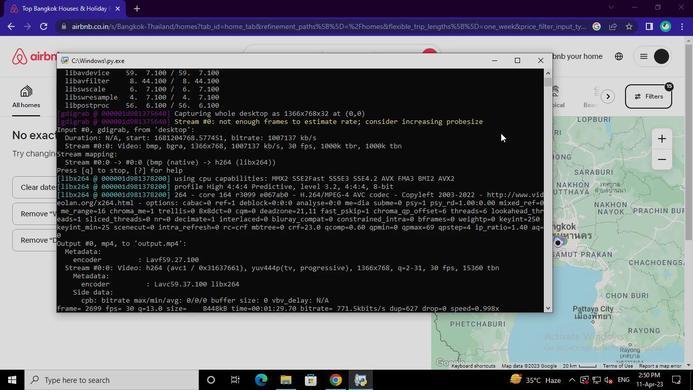 
Action: Mouse pressed left at (536, 61)
Screenshot: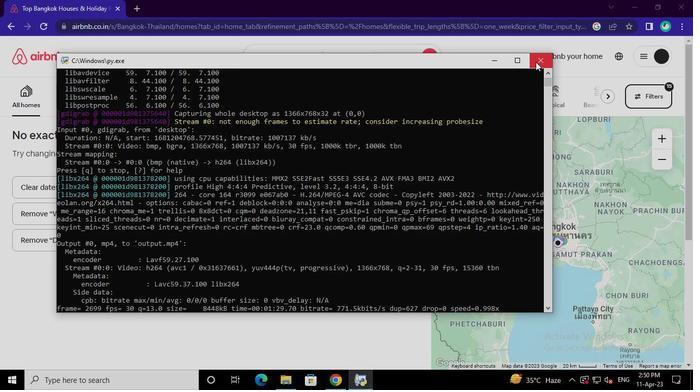 
